 Task: Open Card Business Analysis Review in Board Email Marketing Campaign Strategy and Execution to Workspace Human Resources Information Systems and add a team member Softage.3@softage.net, a label Yellow, a checklist Demand Planning, an attachment from your onedrive, a color Yellow and finally, add a card description 'Develop and launch new customer segmentation strategy for international markets' and a comment 'This task requires us to be agile and adaptable, given the dynamic nature of the project.'. Add a start date 'Jan 03, 1900' with a due date 'Jan 10, 1900'
Action: Mouse moved to (254, 139)
Screenshot: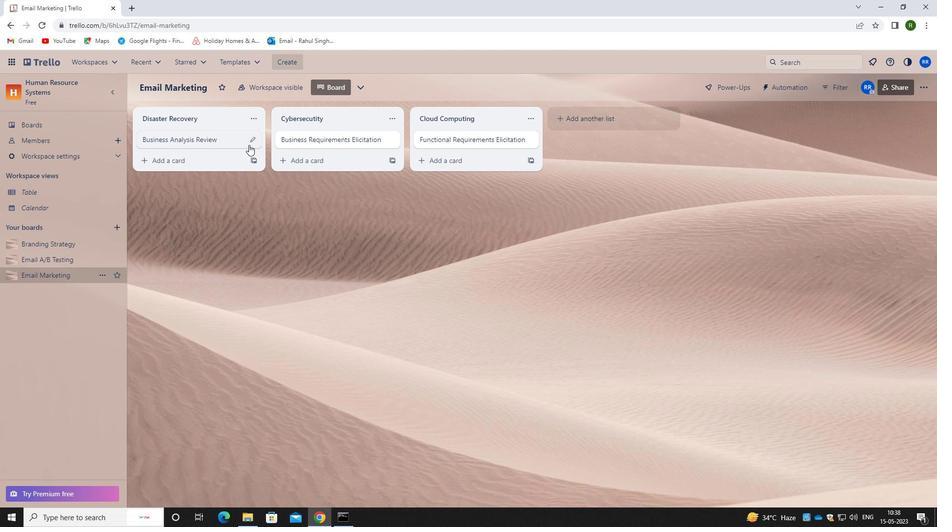 
Action: Mouse pressed left at (254, 139)
Screenshot: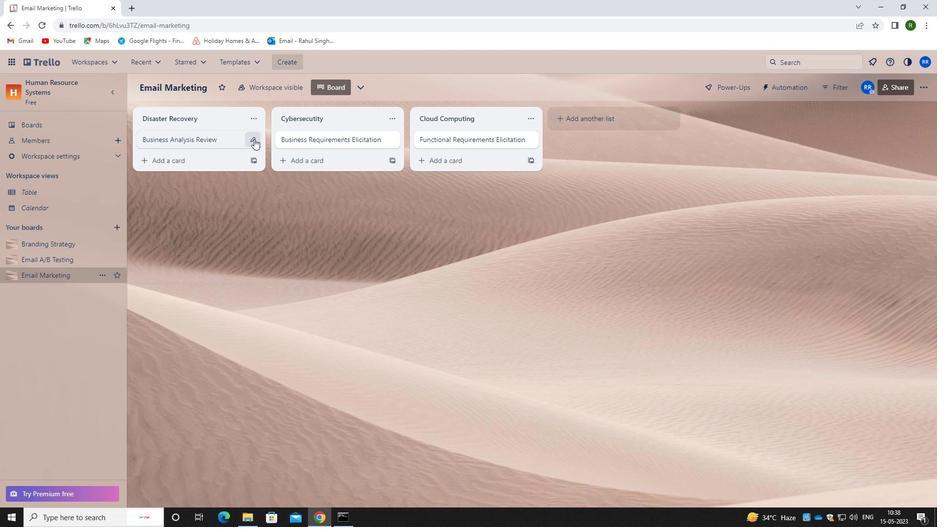 
Action: Mouse moved to (296, 137)
Screenshot: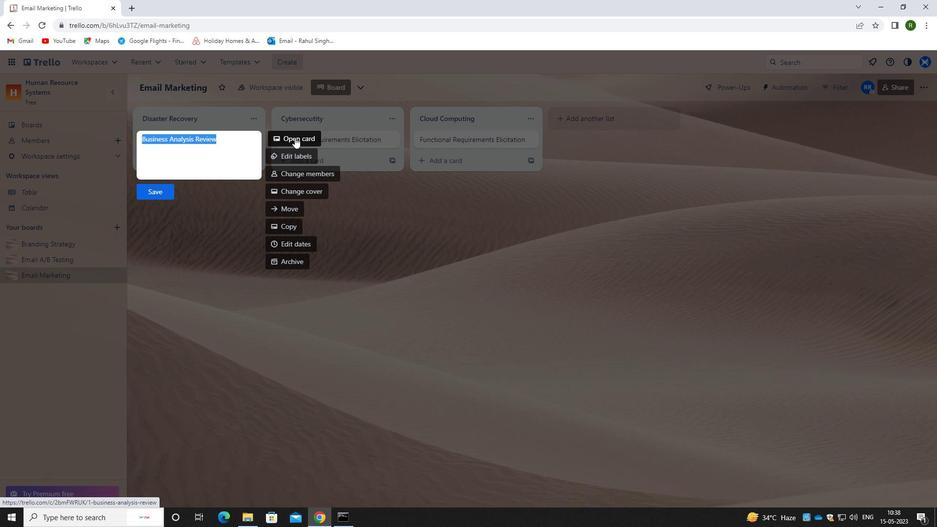 
Action: Mouse pressed left at (296, 137)
Screenshot: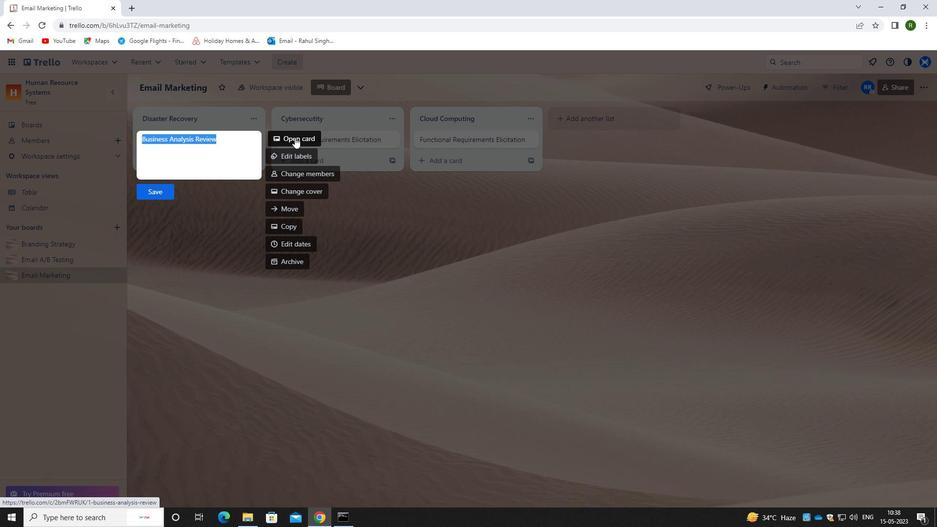 
Action: Mouse moved to (602, 135)
Screenshot: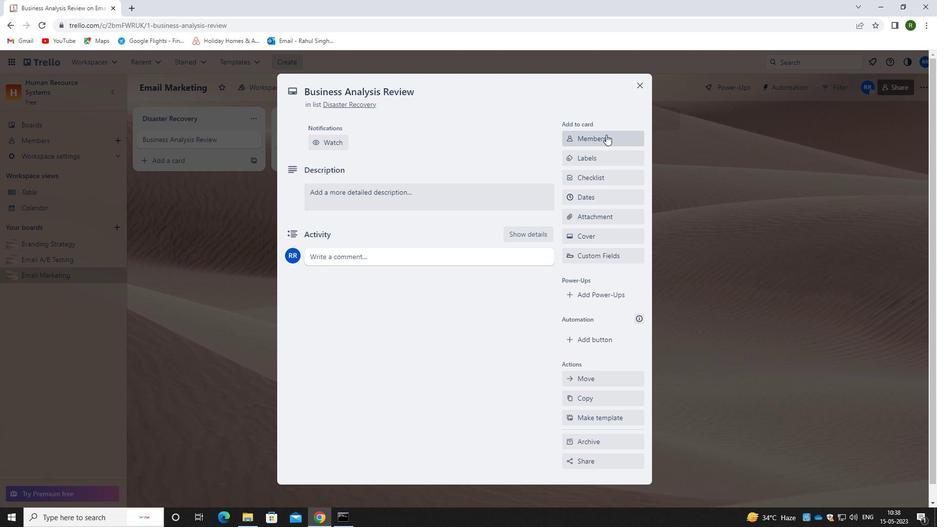 
Action: Mouse pressed left at (602, 135)
Screenshot: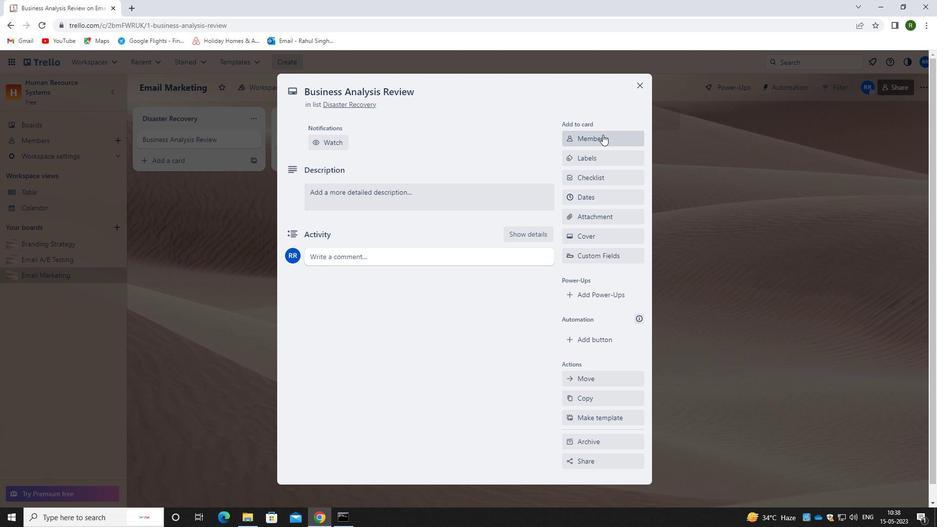 
Action: Mouse moved to (589, 183)
Screenshot: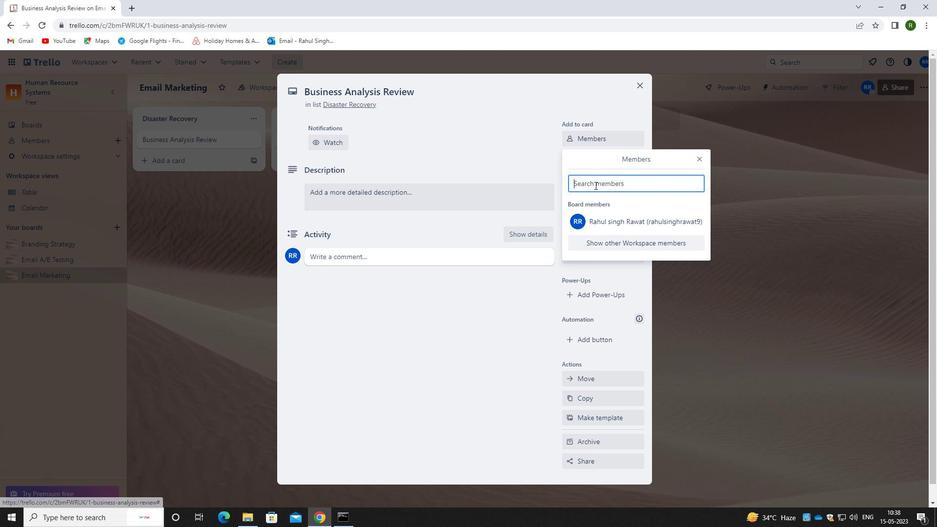 
Action: Key pressed <Key.caps_lock>s<Key.caps_lock>oftage.2<Key.backspace>3<Key.shift>@SOFTAGE.NET
Screenshot: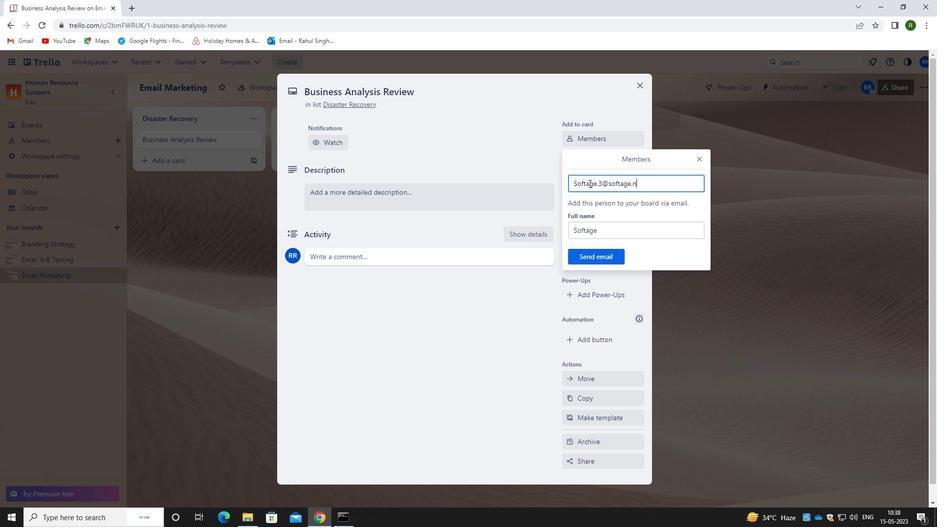 
Action: Mouse moved to (604, 256)
Screenshot: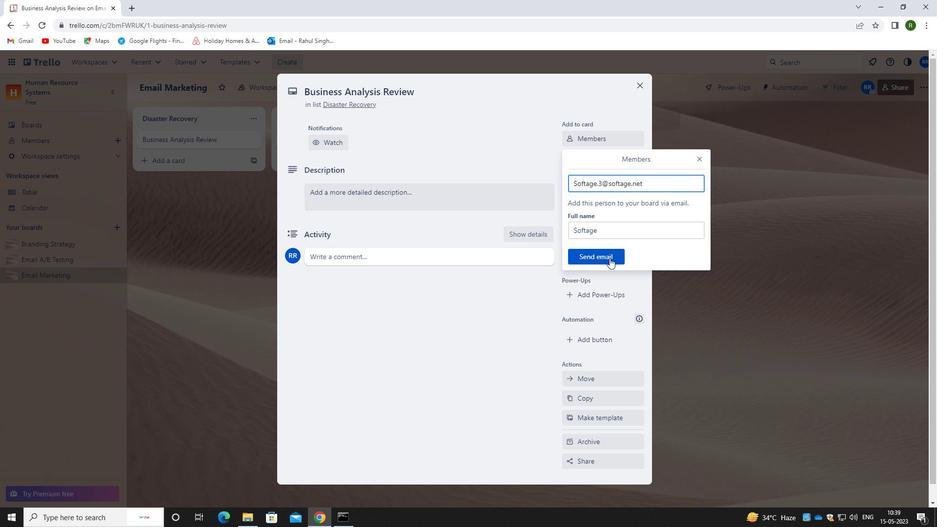 
Action: Mouse pressed left at (604, 256)
Screenshot: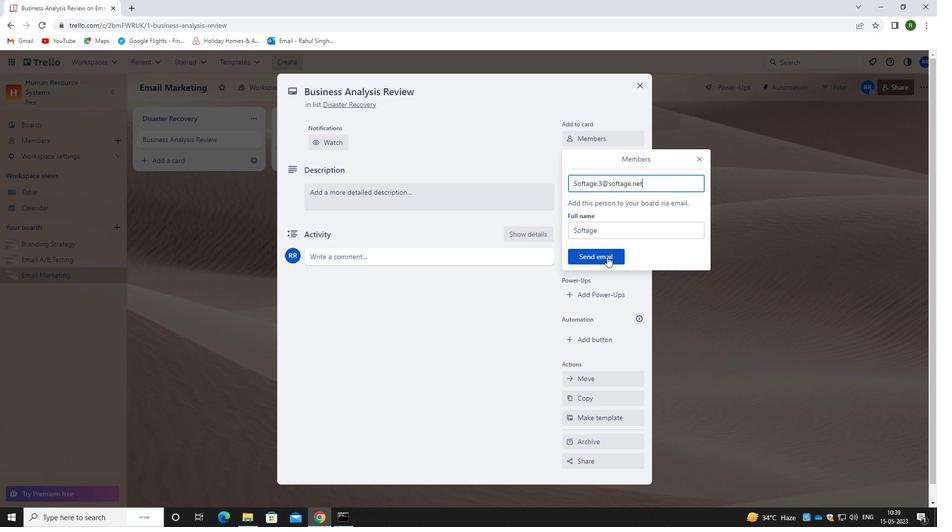 
Action: Mouse moved to (584, 191)
Screenshot: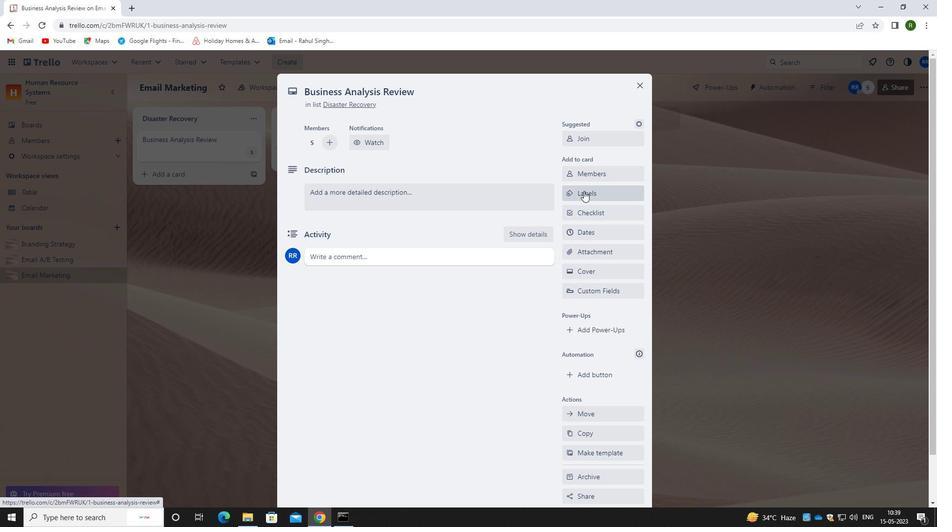
Action: Mouse pressed left at (584, 191)
Screenshot: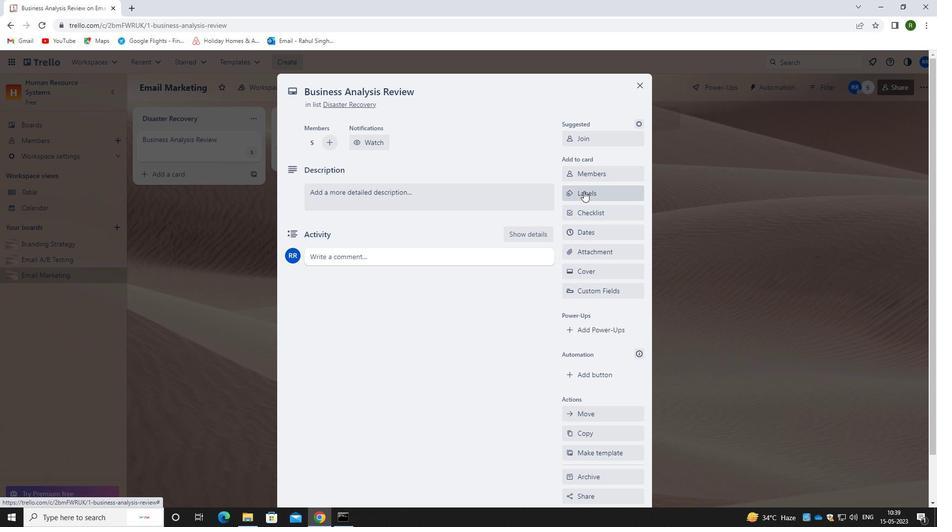 
Action: Mouse moved to (613, 242)
Screenshot: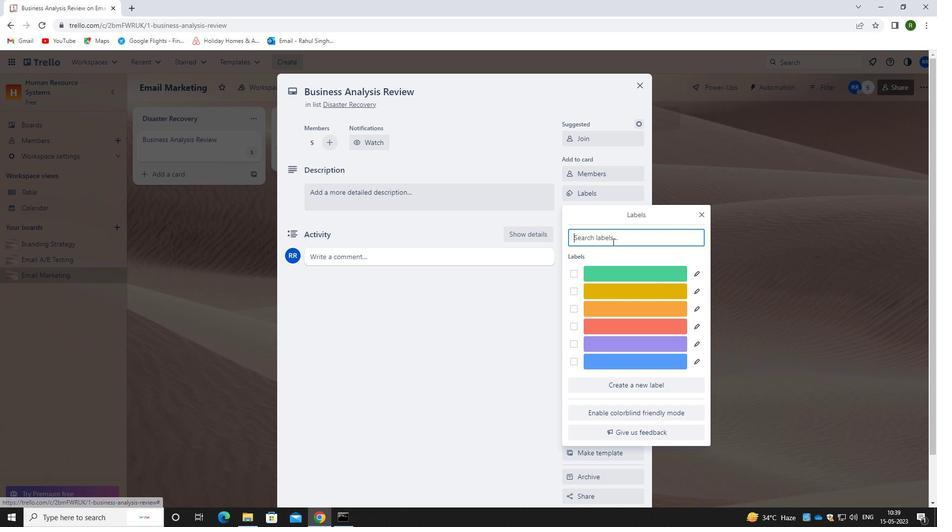 
Action: Key pressed Y
Screenshot: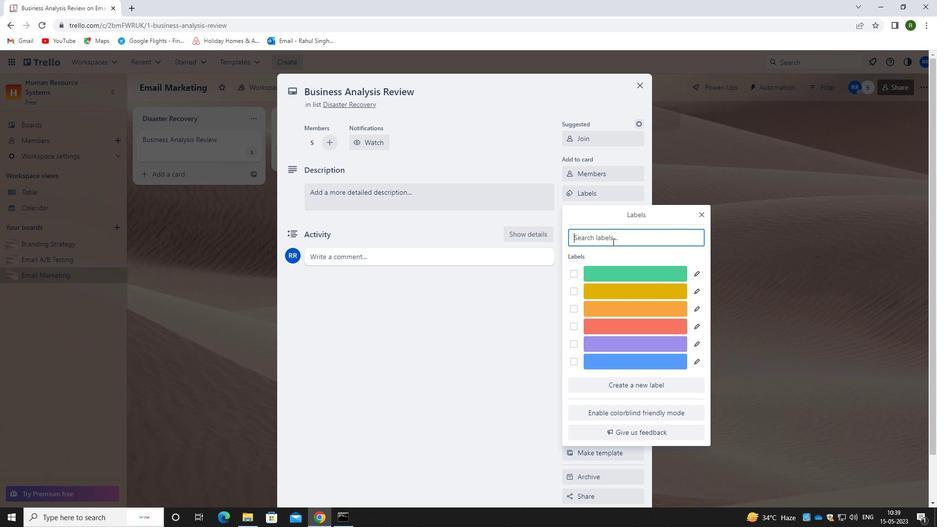 
Action: Mouse moved to (613, 242)
Screenshot: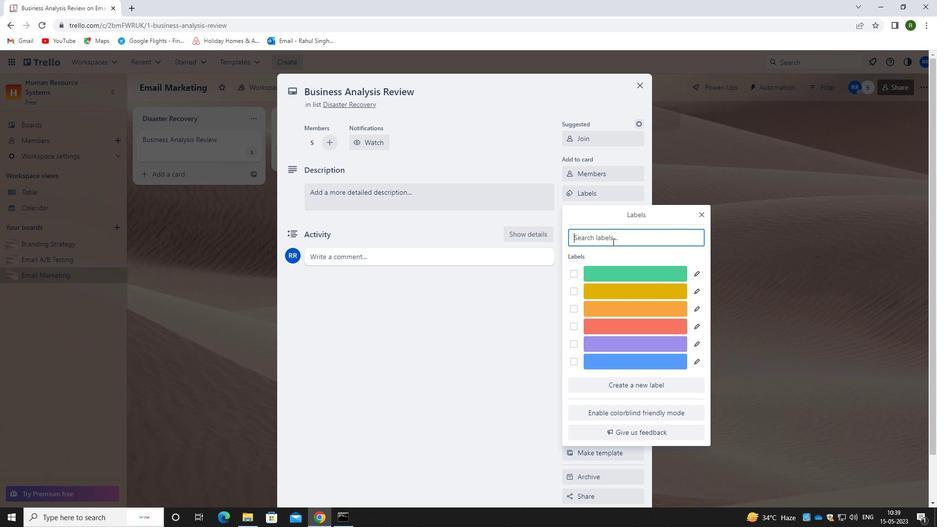 
Action: Key pressed ELLOW
Screenshot: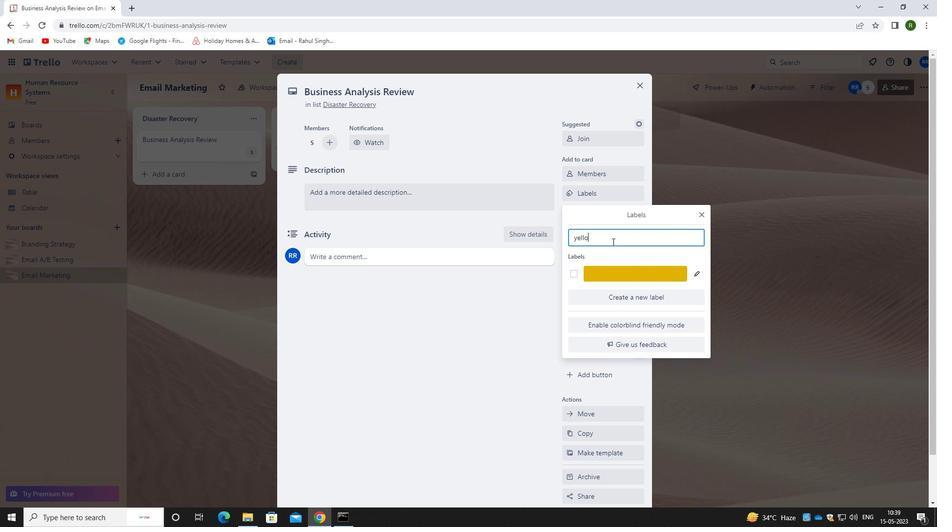 
Action: Mouse moved to (575, 274)
Screenshot: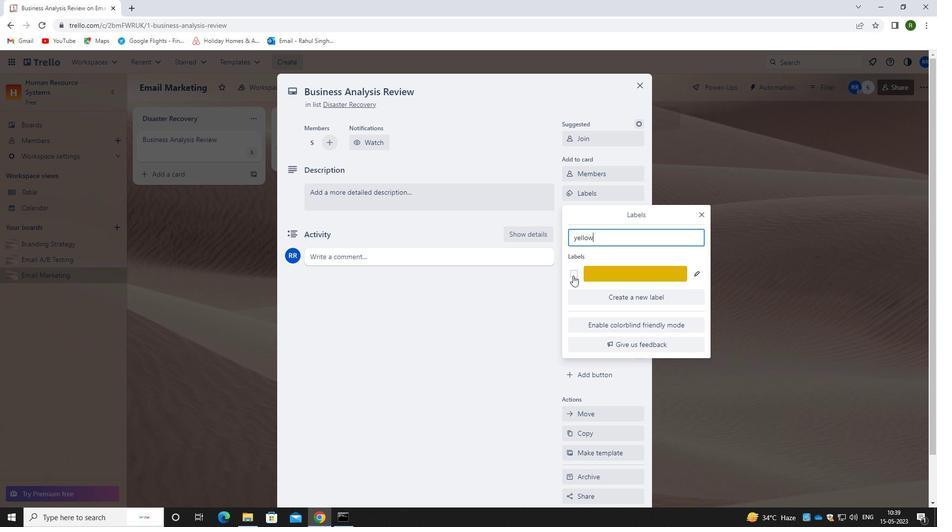 
Action: Mouse pressed left at (575, 274)
Screenshot: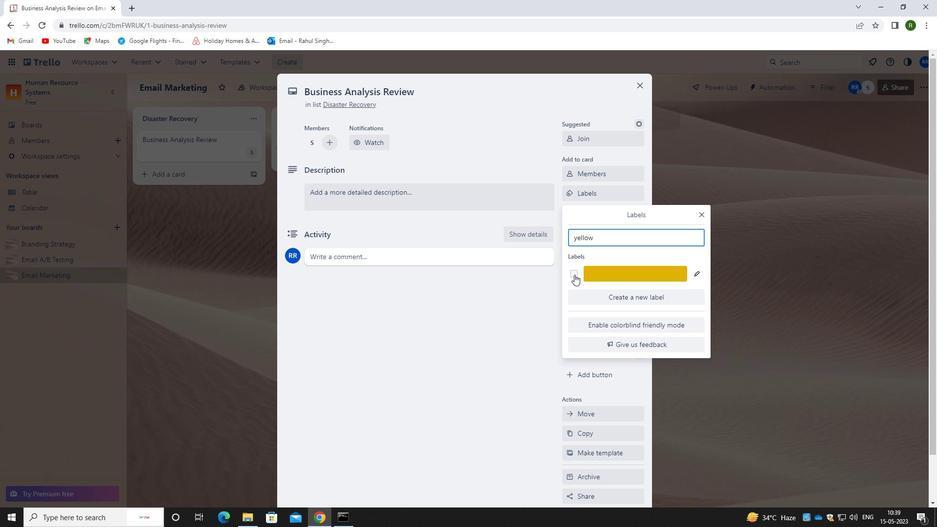 
Action: Mouse moved to (508, 321)
Screenshot: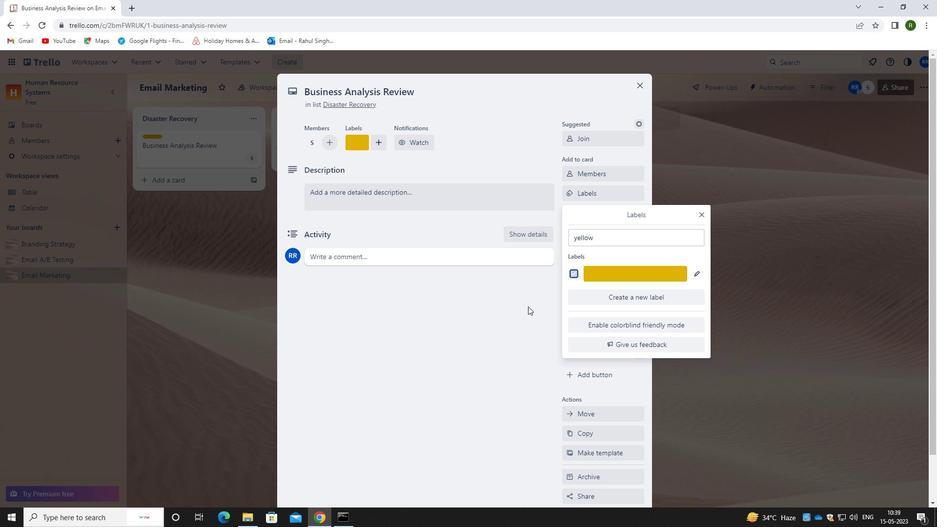 
Action: Mouse pressed left at (508, 321)
Screenshot: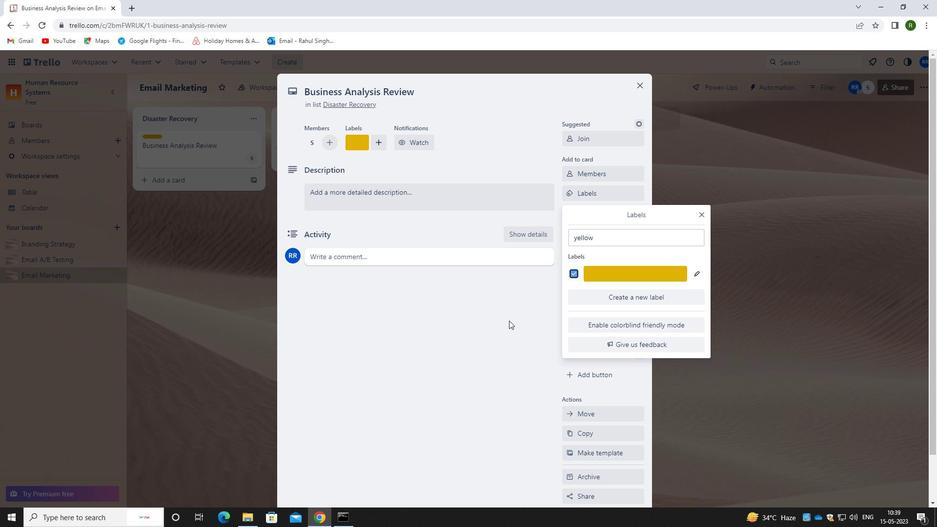 
Action: Mouse moved to (584, 214)
Screenshot: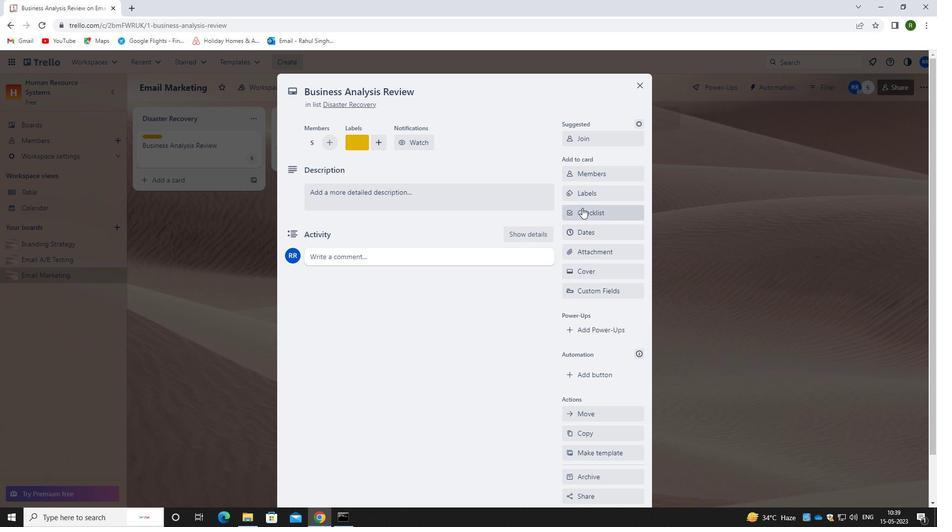 
Action: Mouse pressed left at (584, 214)
Screenshot: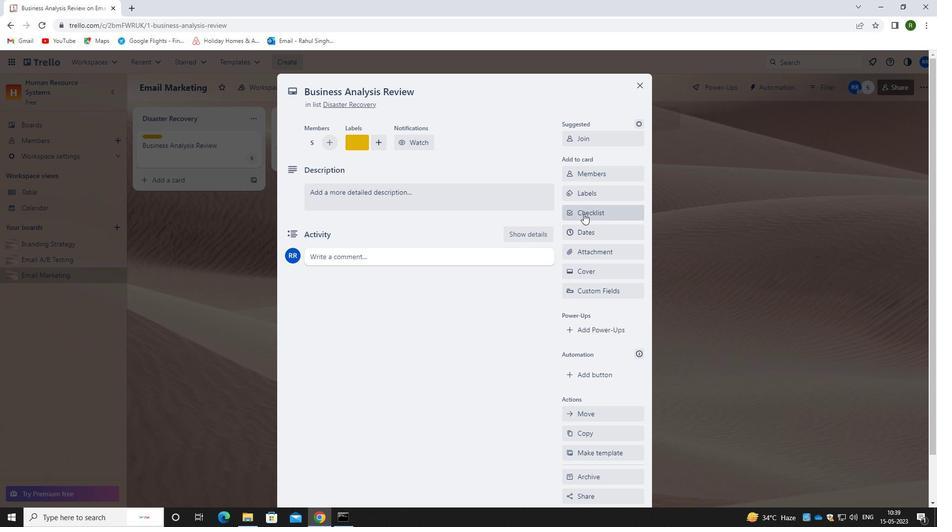 
Action: Mouse moved to (600, 257)
Screenshot: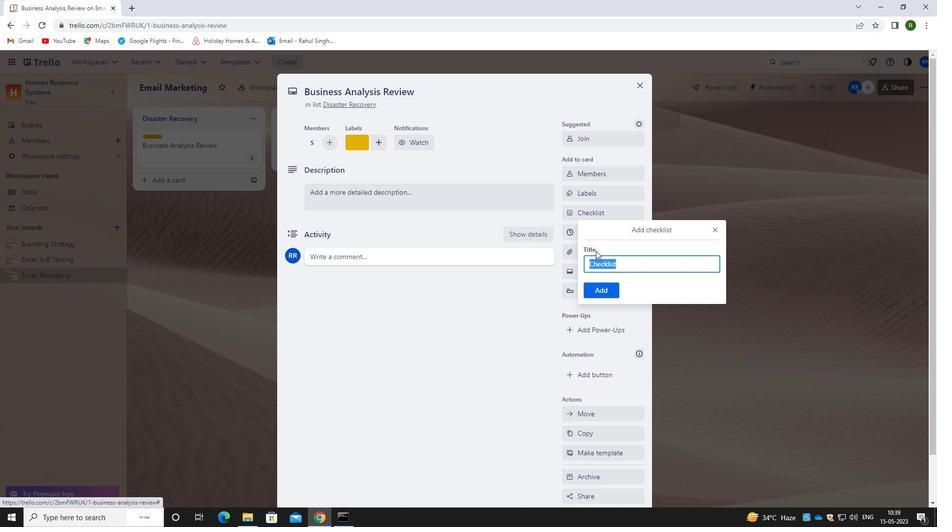 
Action: Key pressed <Key.caps_lock><Key.caps_lock>D<Key.caps_lock>EMA<Key.backspace><Key.backspace><Key.backspace><Key.backspace>D<Key.caps_lock>EMAND<Key.space><Key.caps_lock>P<Key.caps_lock>LANNING
Screenshot: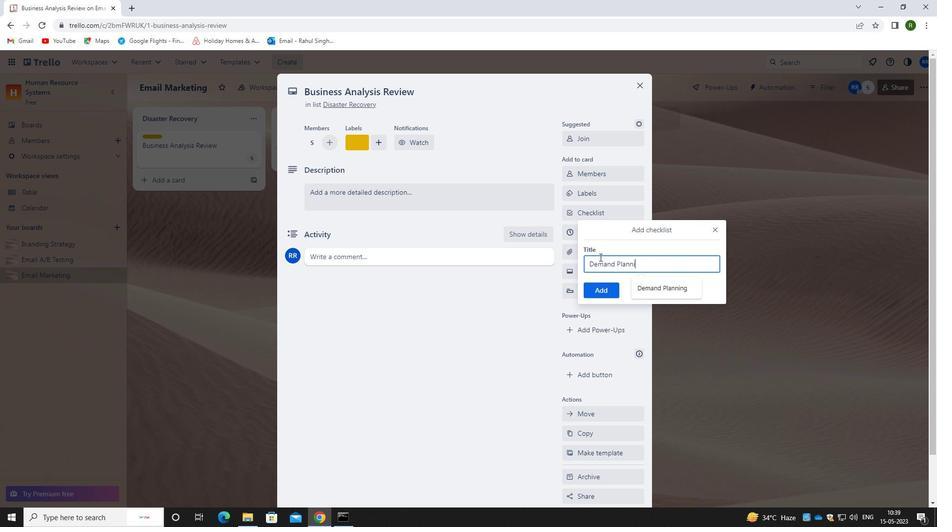 
Action: Mouse moved to (605, 287)
Screenshot: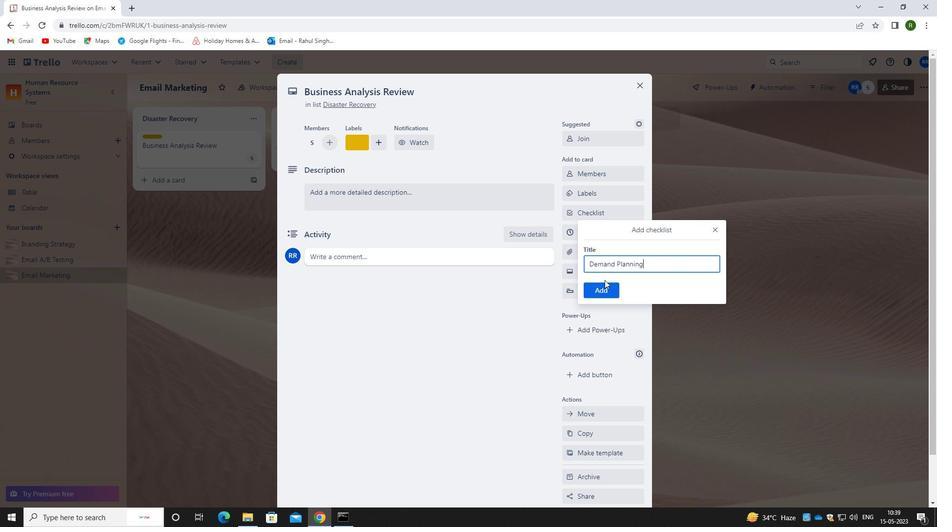 
Action: Mouse pressed left at (605, 287)
Screenshot: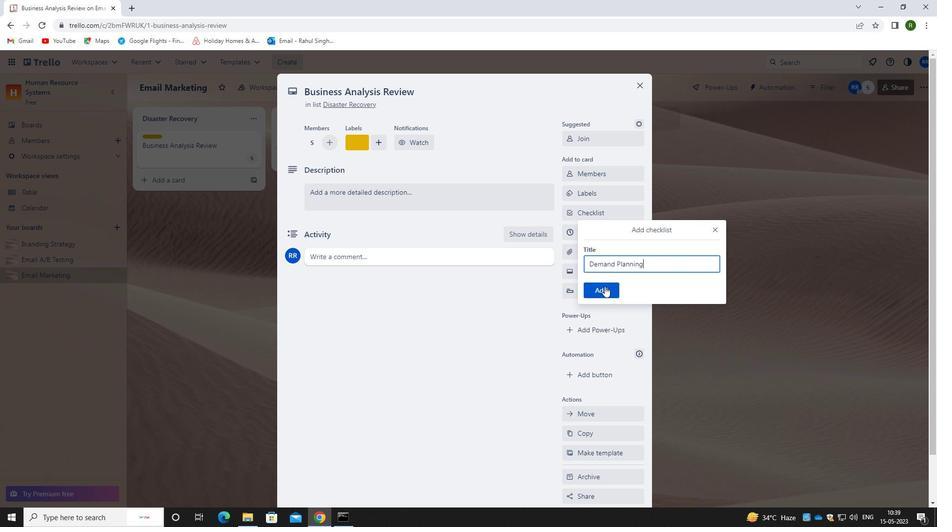 
Action: Mouse moved to (595, 253)
Screenshot: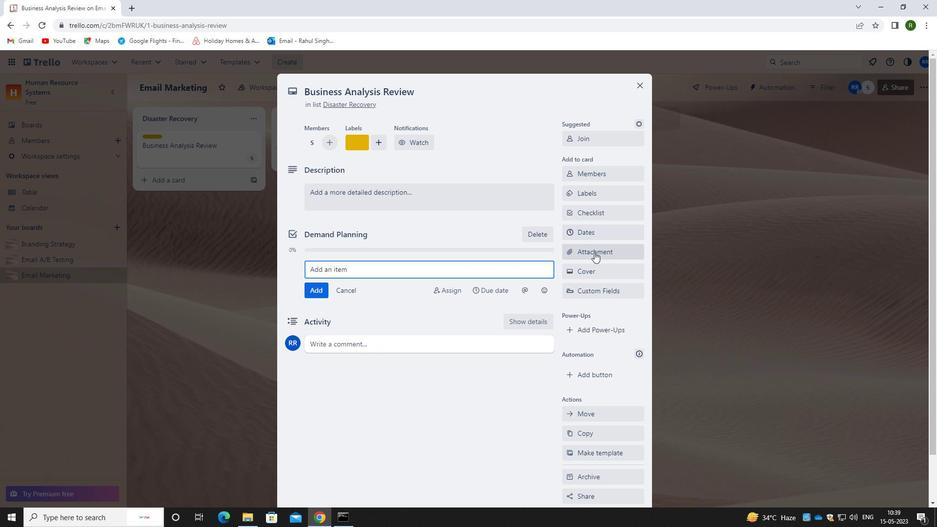 
Action: Mouse pressed left at (595, 253)
Screenshot: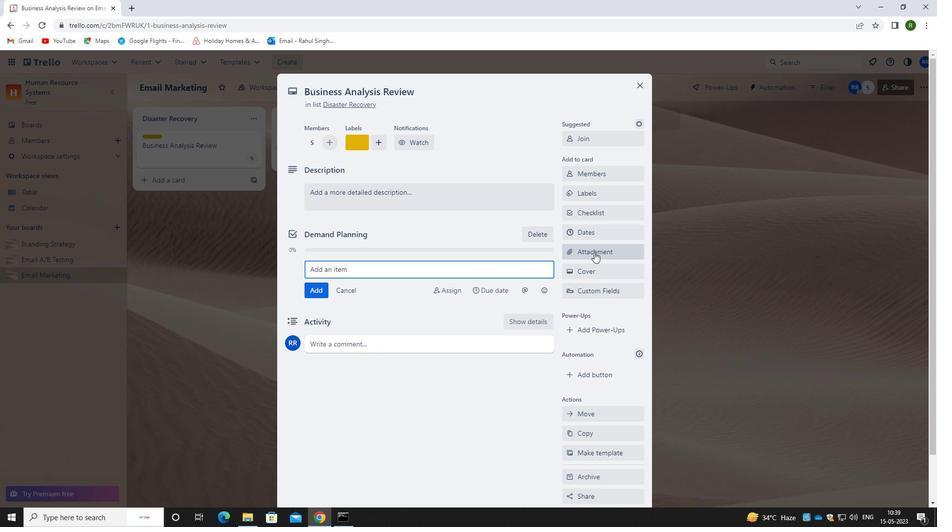 
Action: Mouse moved to (593, 371)
Screenshot: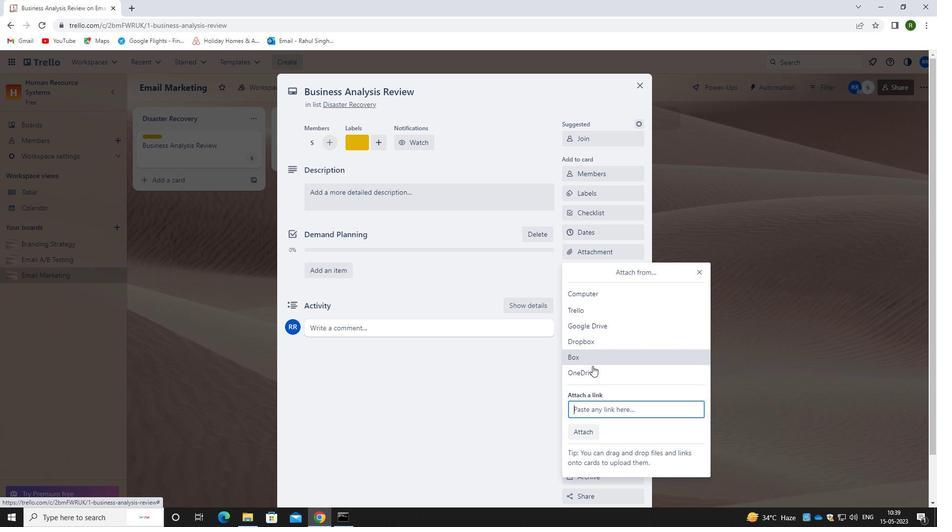 
Action: Mouse pressed left at (593, 371)
Screenshot: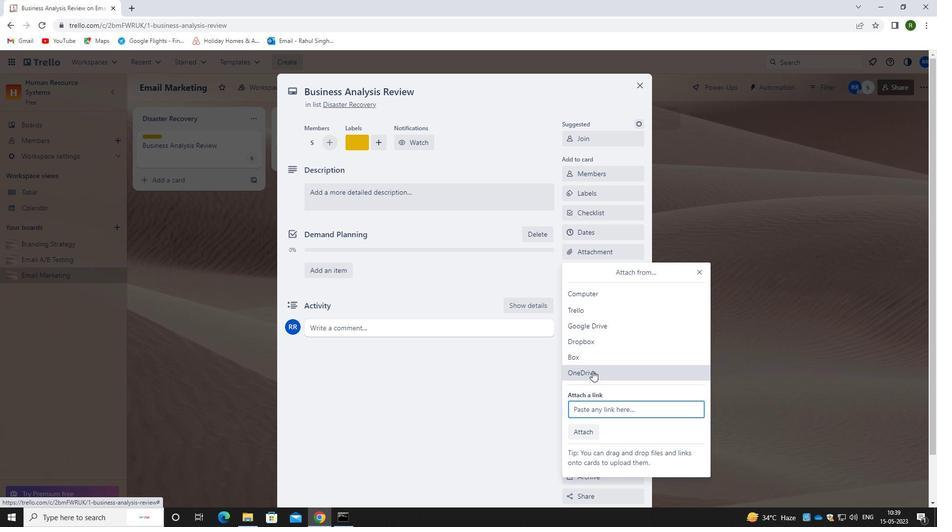 
Action: Mouse moved to (297, 339)
Screenshot: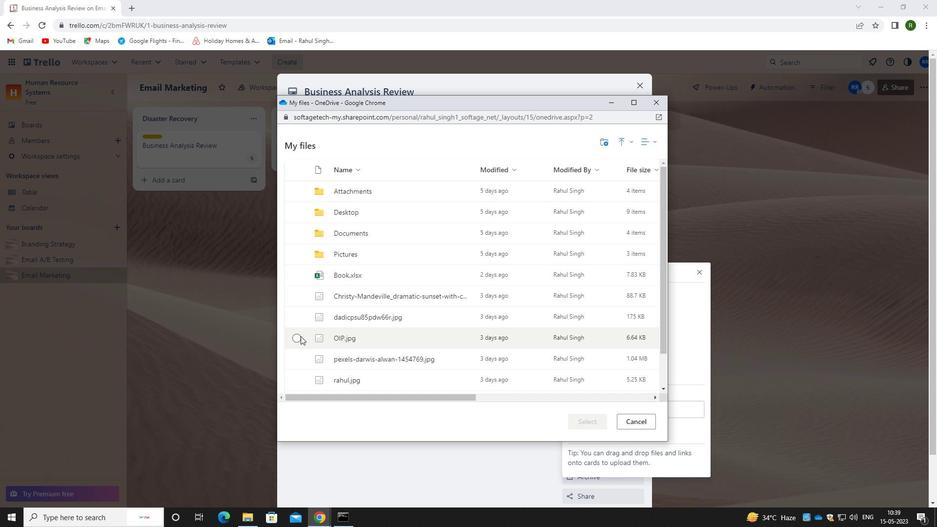 
Action: Mouse pressed left at (297, 339)
Screenshot: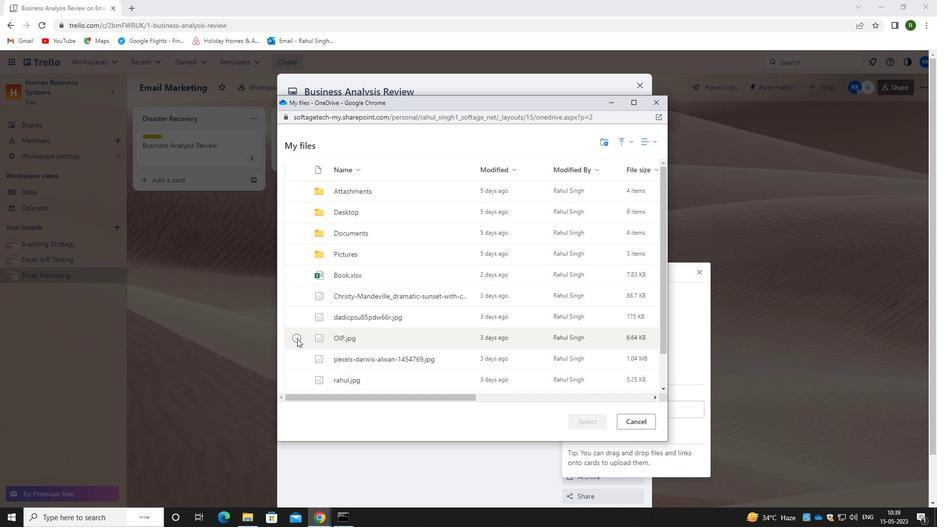
Action: Mouse moved to (588, 423)
Screenshot: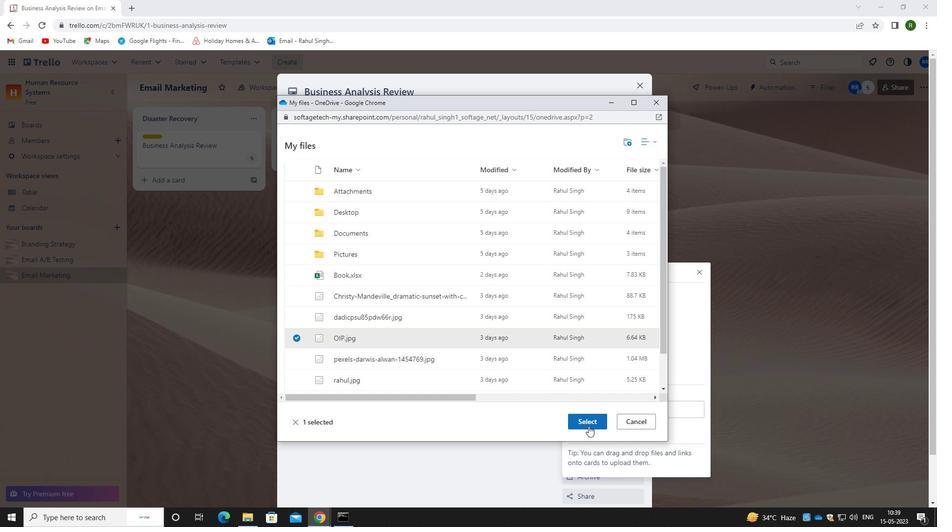
Action: Mouse pressed left at (588, 423)
Screenshot: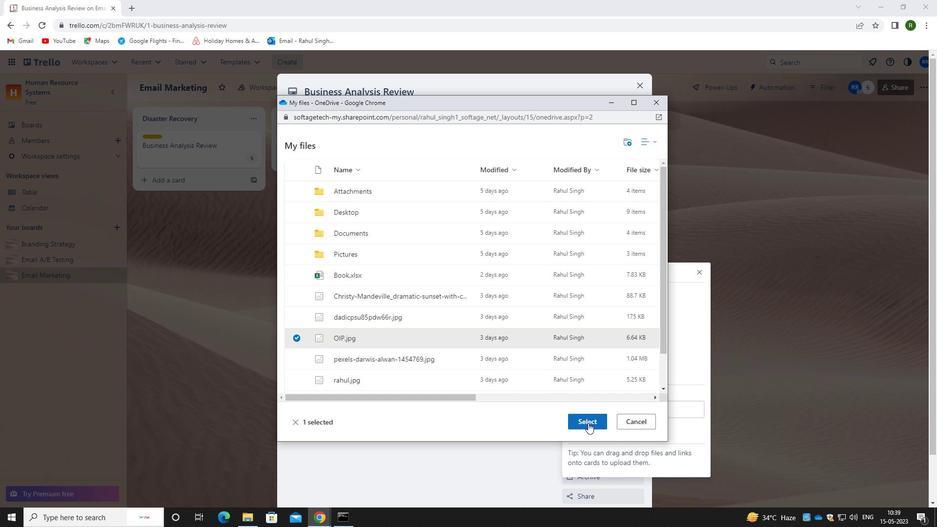 
Action: Mouse moved to (378, 199)
Screenshot: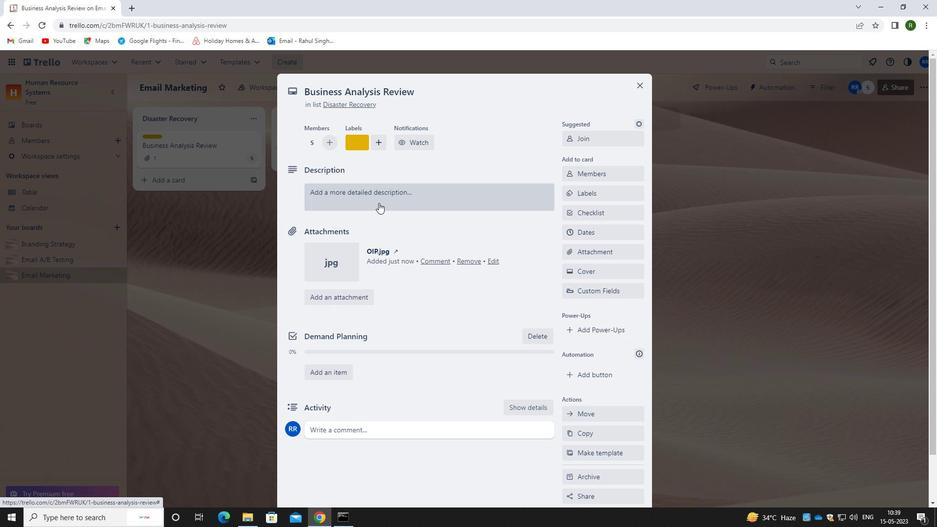 
Action: Mouse pressed left at (378, 199)
Screenshot: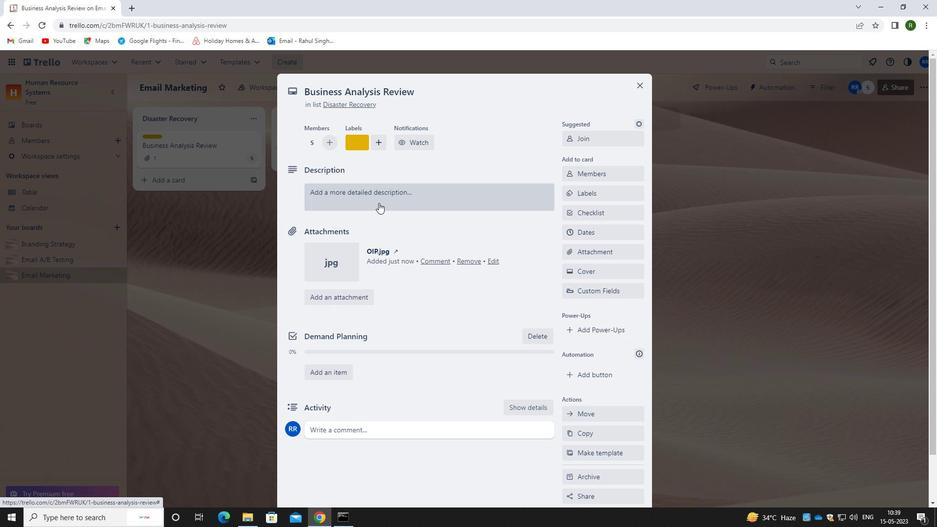 
Action: Mouse moved to (369, 237)
Screenshot: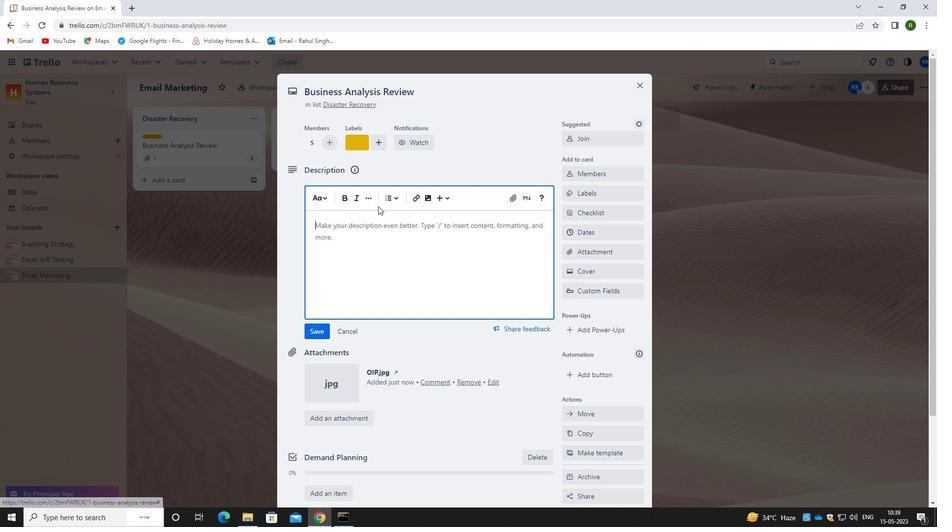 
Action: Mouse pressed left at (369, 237)
Screenshot: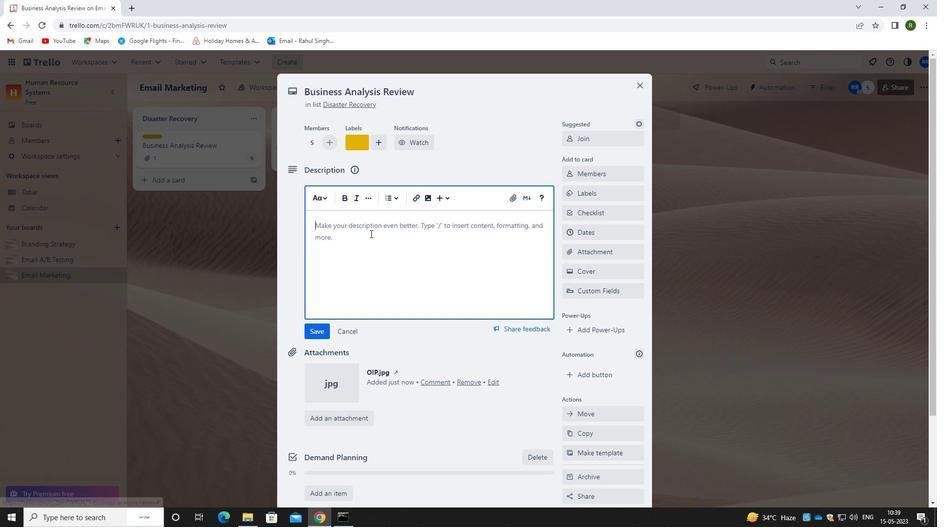 
Action: Mouse moved to (369, 238)
Screenshot: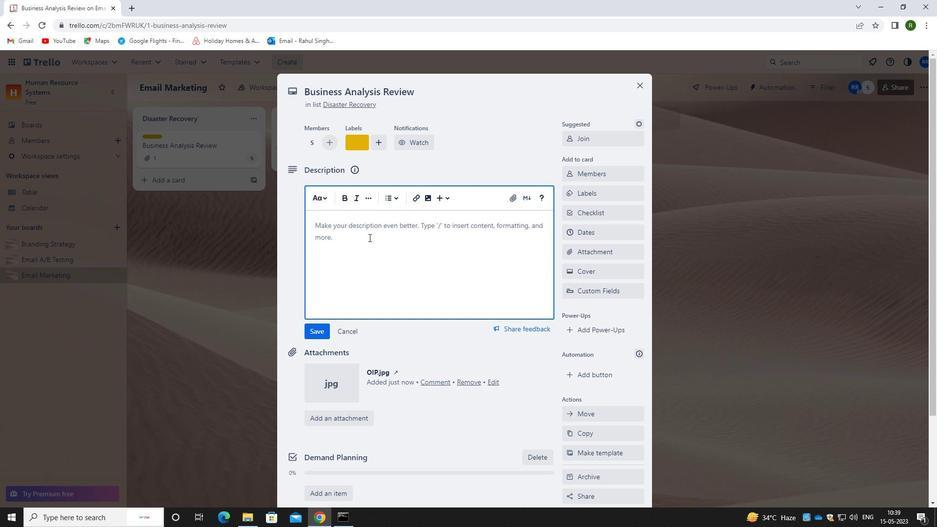 
Action: Key pressed <Key.caps_lock>D<Key.caps_lock>EVELOP<Key.space>AND<Key.space>L<Key.caps_lock><Key.caps_lock>AUCH<Key.space><Key.backspace><Key.backspace><Key.backspace>NCH<Key.space>NEW<Key.space>S<Key.backspace>CUSTOMER<Key.space>SEGN<Key.backspace>MENTION<Key.space><Key.backspace><Key.backspace><Key.backspace><Key.backspace><Key.backspace>TATION<Key.space>STRATEGY<Key.space>FO<Key.space><Key.backspace>R<Key.space>INTERNATIONAL<Key.space>MARKEW=<Key.backspace><Key.backspace>TS.
Screenshot: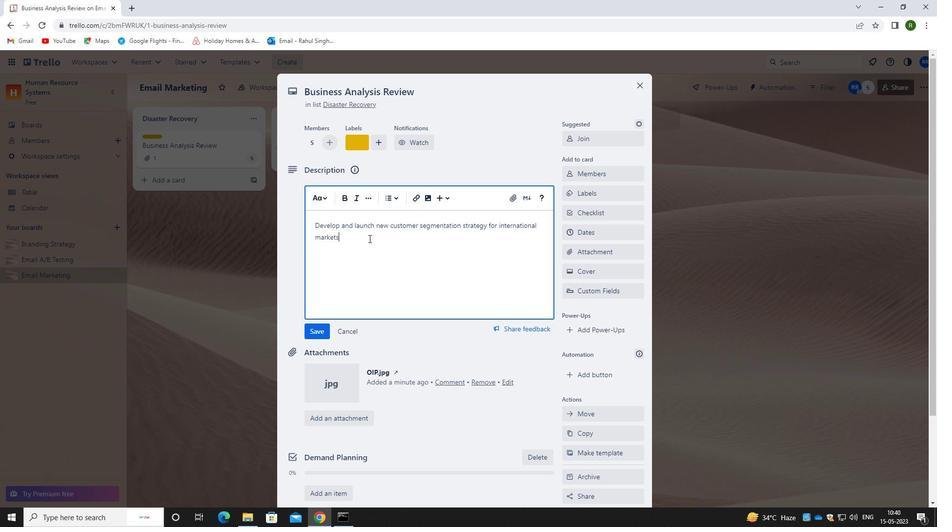 
Action: Mouse moved to (323, 336)
Screenshot: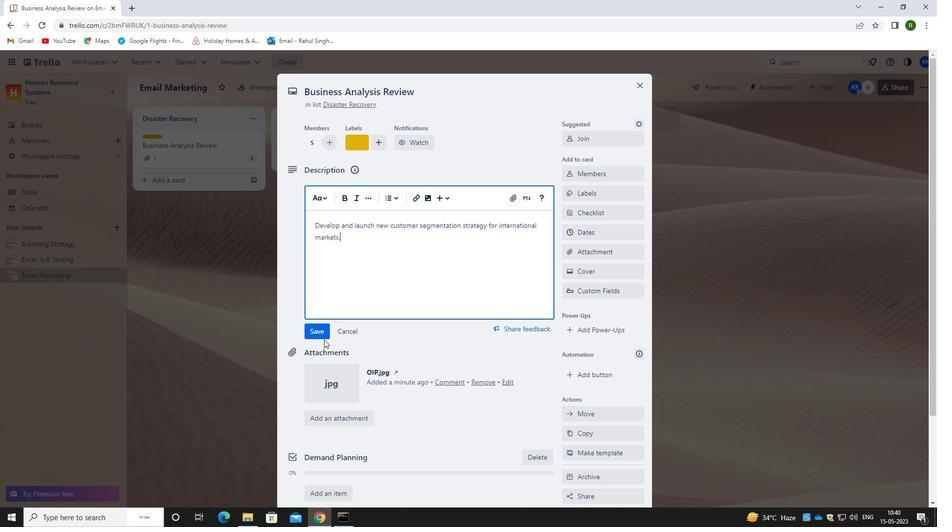 
Action: Mouse pressed left at (323, 336)
Screenshot: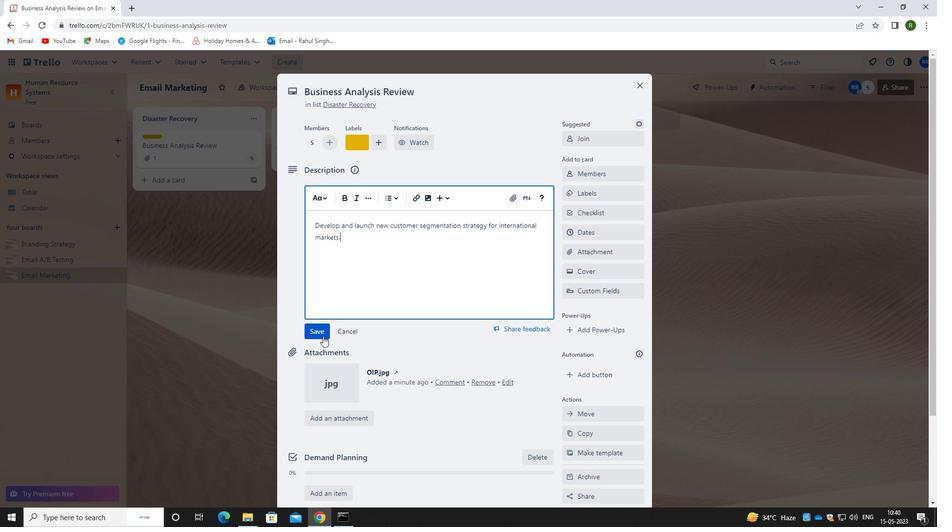 
Action: Mouse moved to (363, 278)
Screenshot: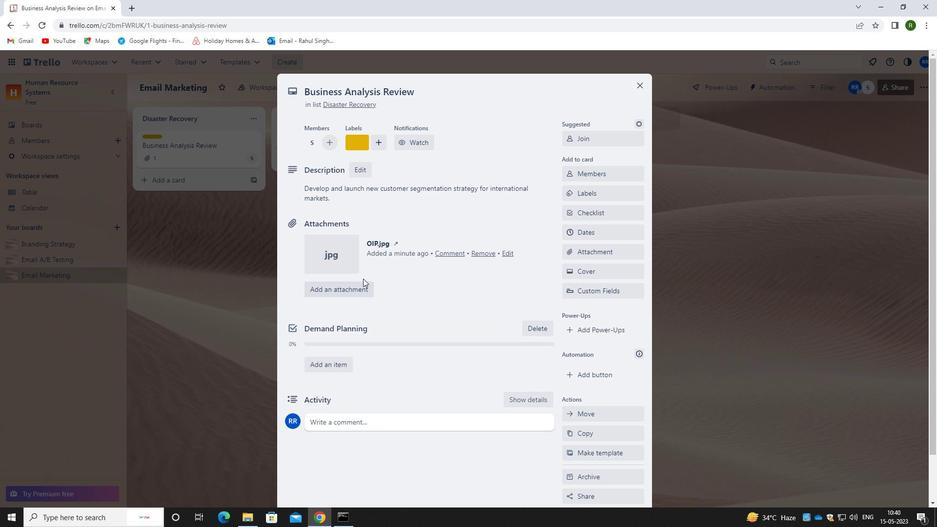 
Action: Mouse scrolled (363, 278) with delta (0, 0)
Screenshot: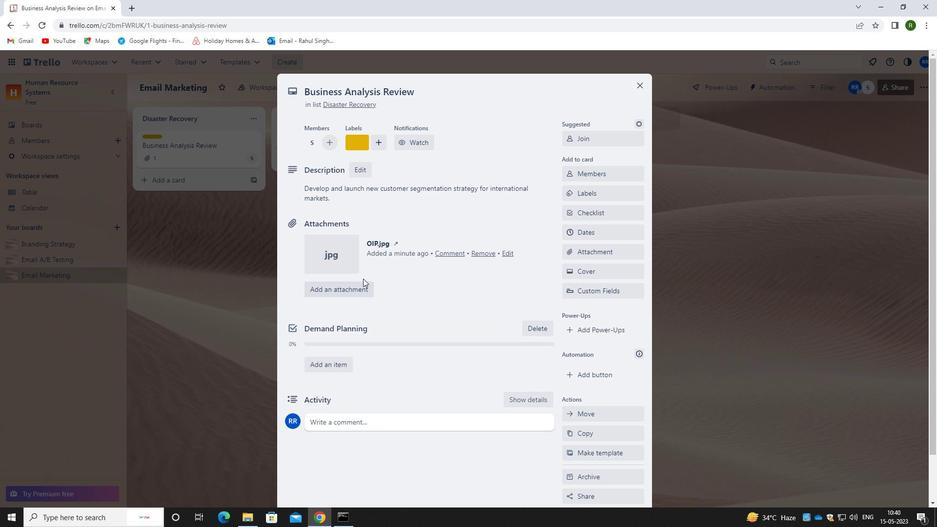 
Action: Mouse moved to (363, 281)
Screenshot: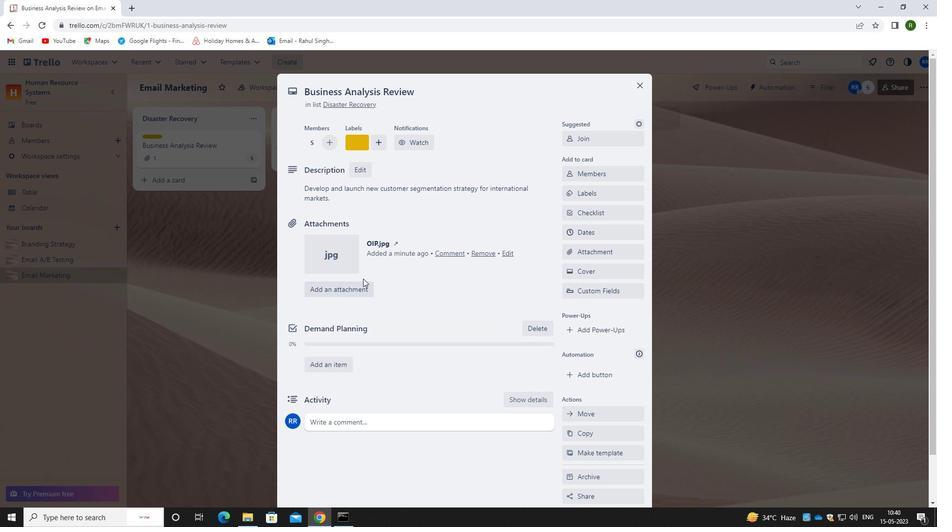 
Action: Mouse scrolled (363, 280) with delta (0, 0)
Screenshot: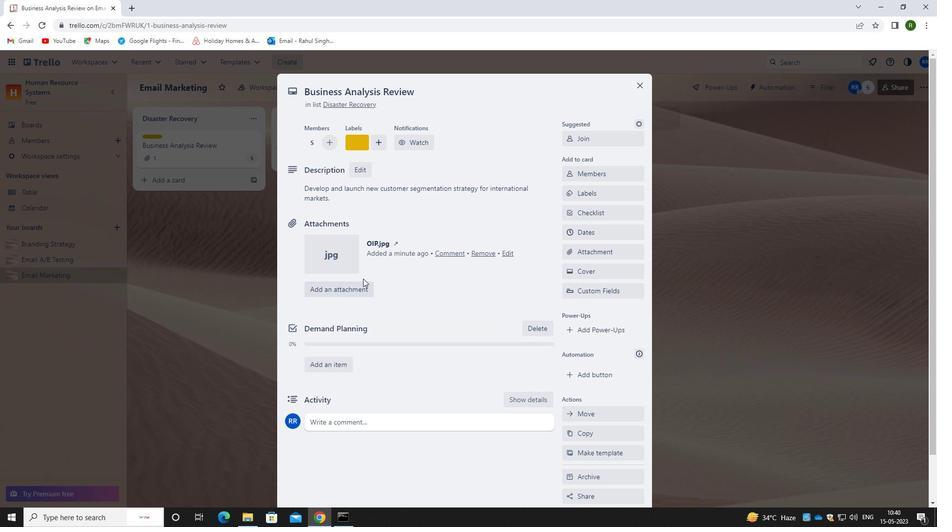 
Action: Mouse moved to (366, 376)
Screenshot: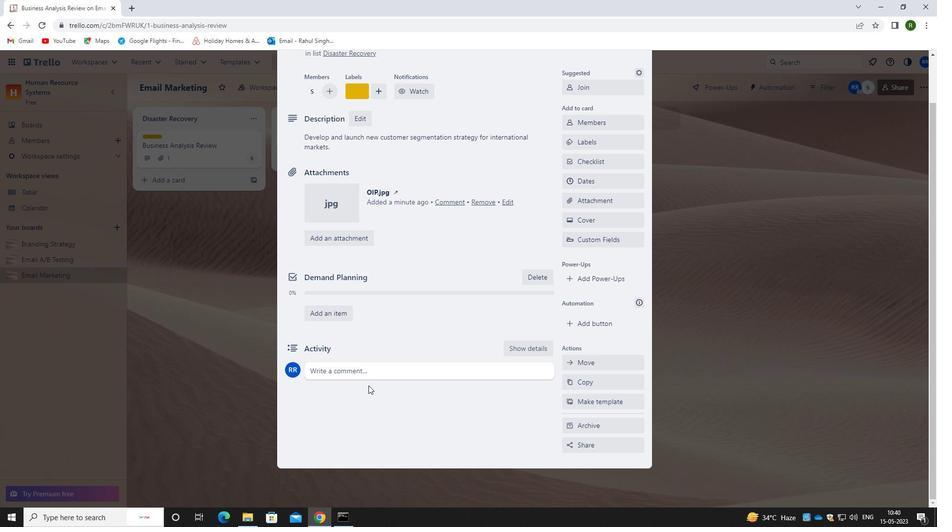 
Action: Mouse pressed left at (366, 376)
Screenshot: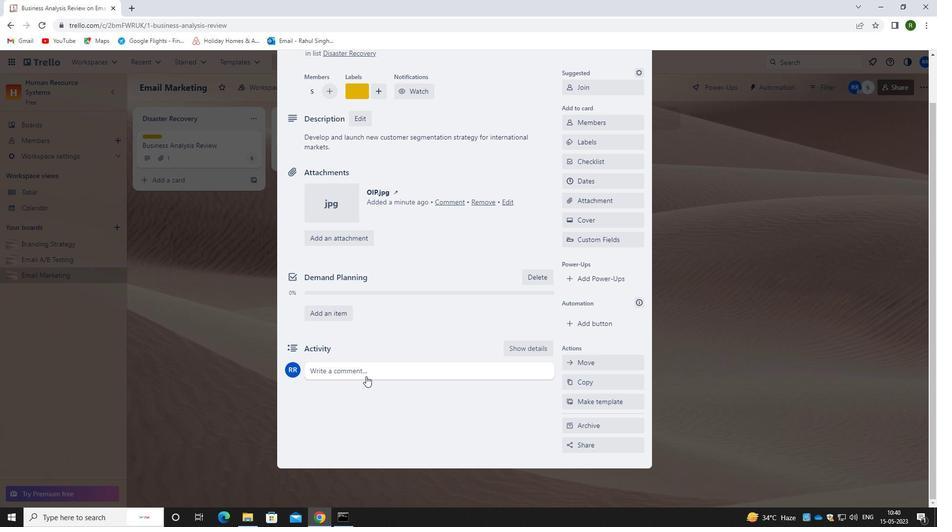 
Action: Mouse moved to (365, 403)
Screenshot: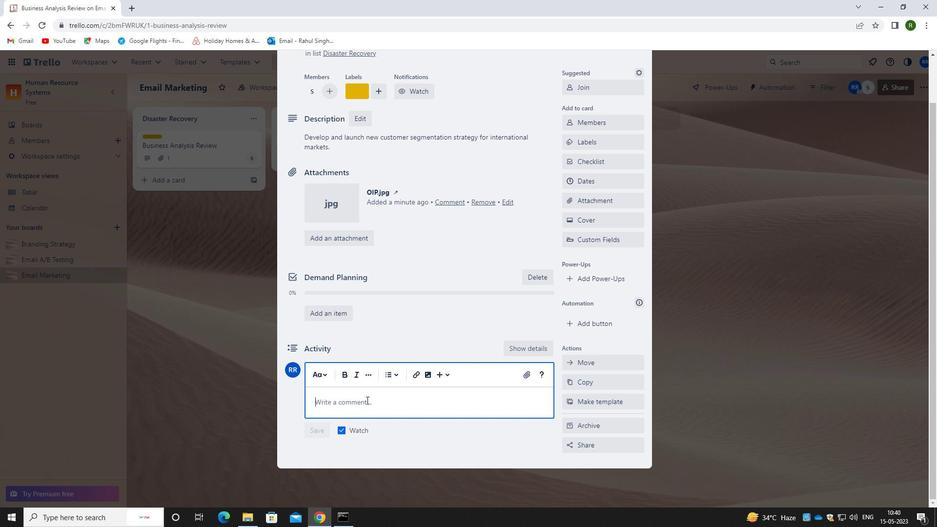 
Action: Mouse pressed left at (365, 403)
Screenshot: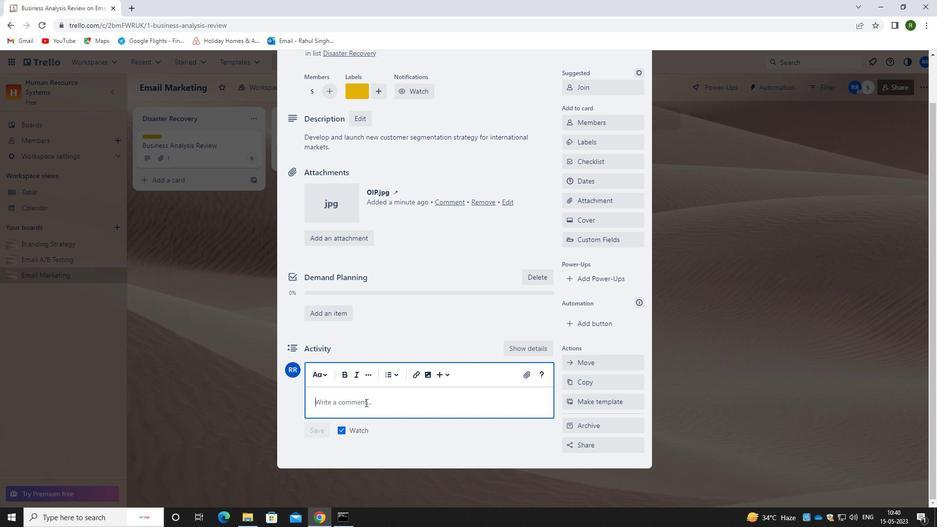 
Action: Key pressed <Key.caps_lock>T<Key.caps_lock>HIS<Key.space>TASK<Key.space>T<Key.backspace>REQUIRES<Key.space>US<Key.space>TO<Key.space>BE<Key.space>AGILE<Key.space>AND<Key.space>ADAPTABLE<Key.space>,<Key.space>GIVE<Key.space>THE<Key.space><Key.backspace><Key.backspace><Key.backspace><Key.backspace><Key.backspace>N<Key.space>THE<Key.space>DYA<Key.backspace>NAMIC<Key.space>NATURE<Key.space>OF<Key.space>THE<Key.space>PROJECT.
Screenshot: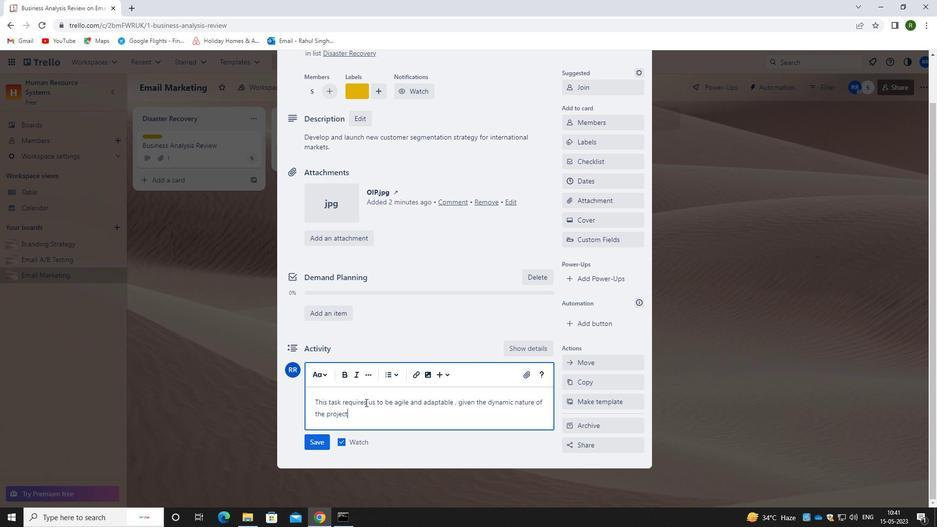 
Action: Mouse moved to (316, 441)
Screenshot: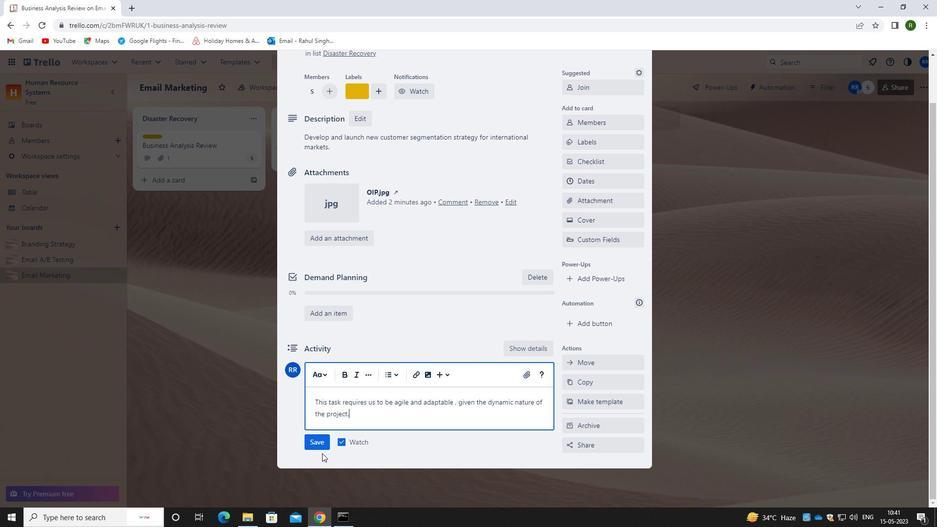 
Action: Mouse pressed left at (316, 441)
Screenshot: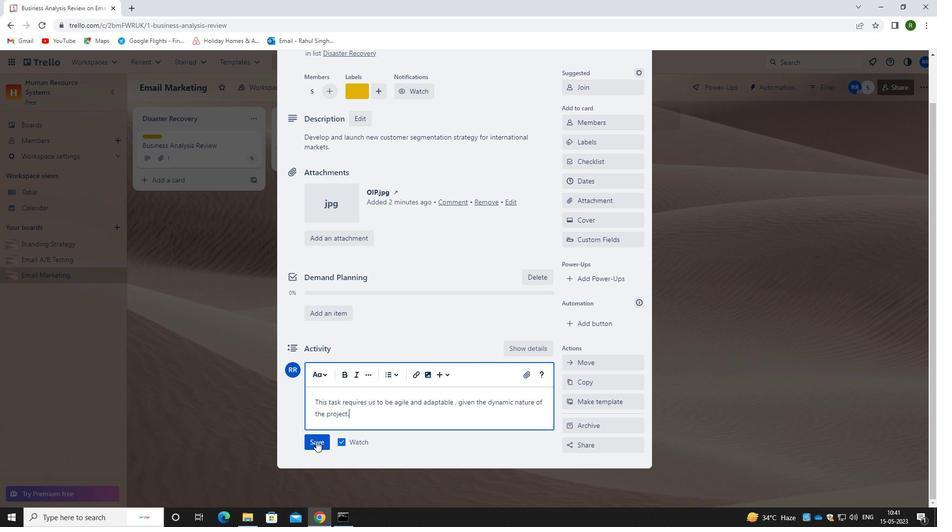 
Action: Mouse moved to (601, 184)
Screenshot: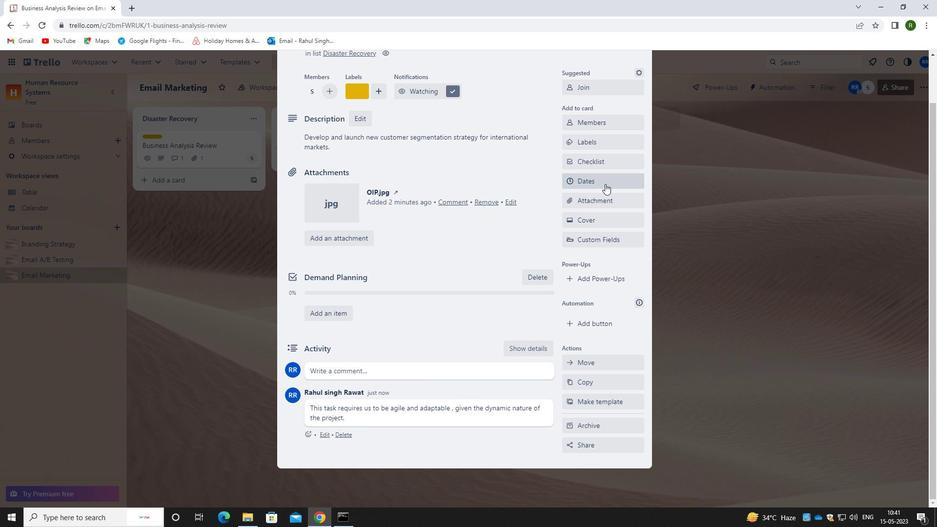 
Action: Mouse pressed left at (601, 184)
Screenshot: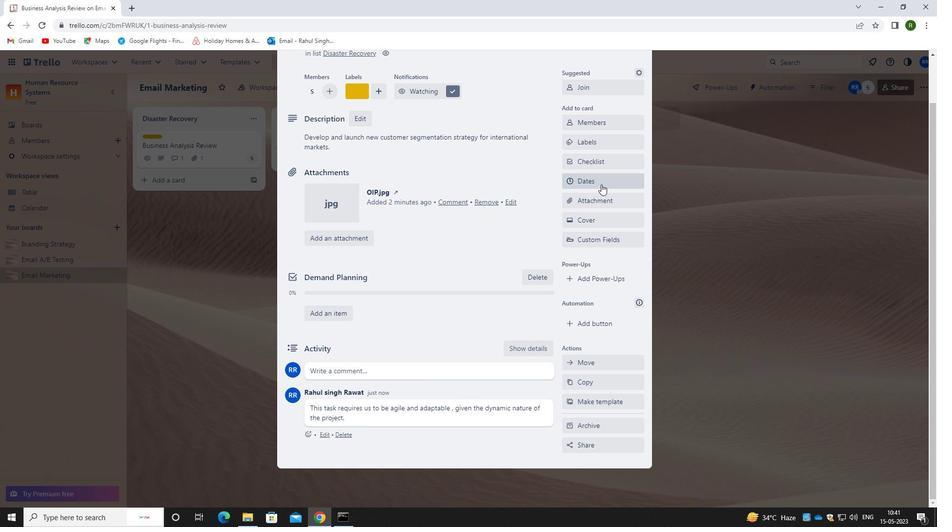 
Action: Mouse moved to (576, 266)
Screenshot: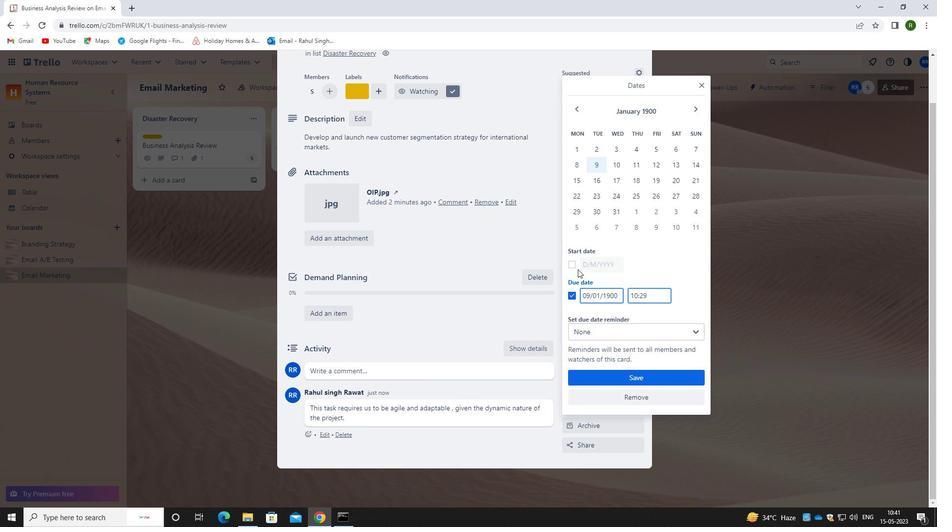 
Action: Mouse pressed left at (576, 266)
Screenshot: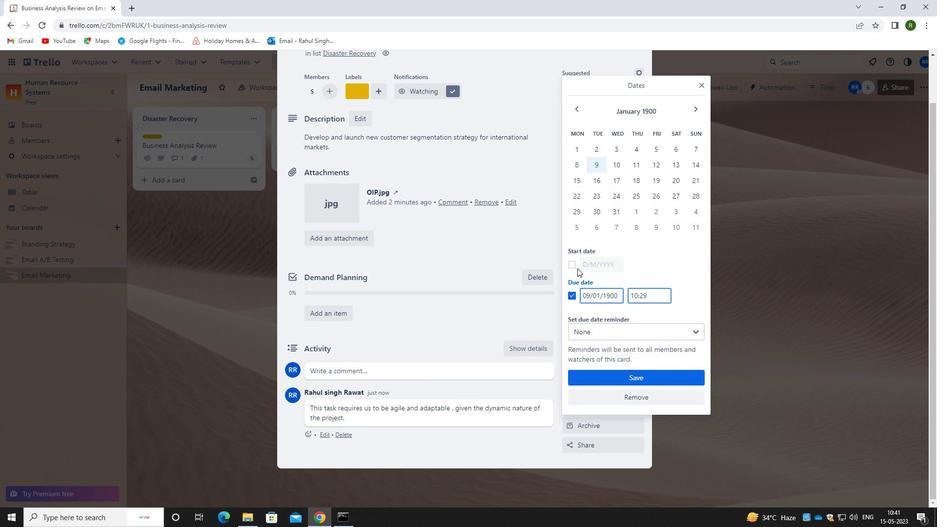 
Action: Mouse moved to (619, 266)
Screenshot: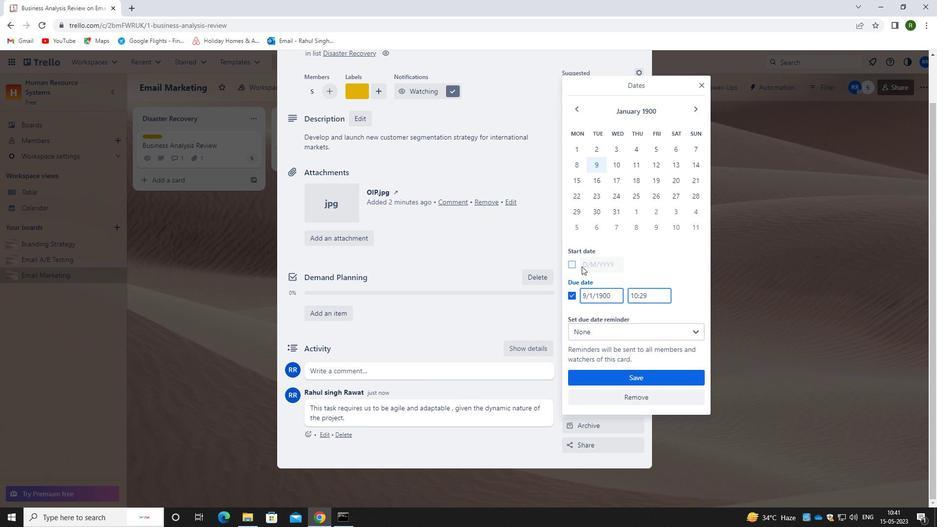 
Action: Mouse pressed left at (619, 266)
Screenshot: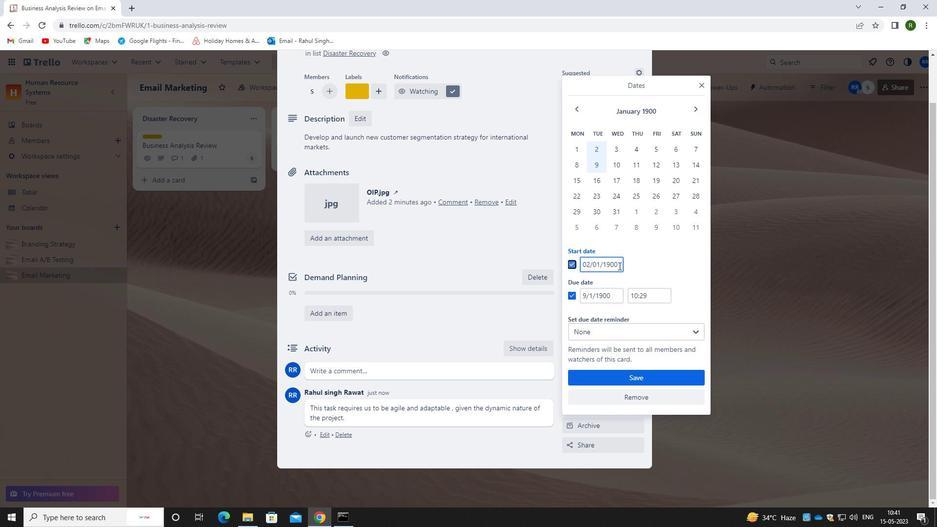 
Action: Mouse moved to (560, 261)
Screenshot: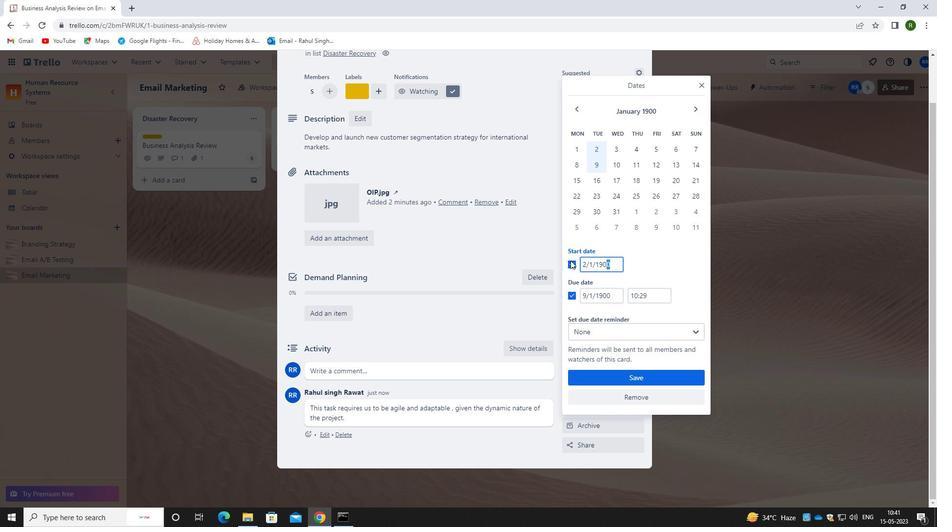 
Action: Key pressed 03/01/199<Key.backspace>00
Screenshot: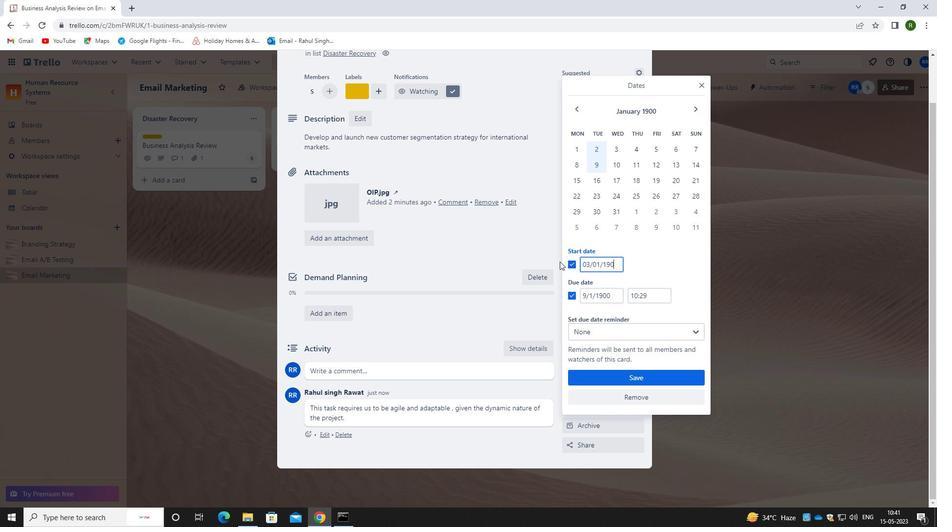 
Action: Mouse moved to (619, 297)
Screenshot: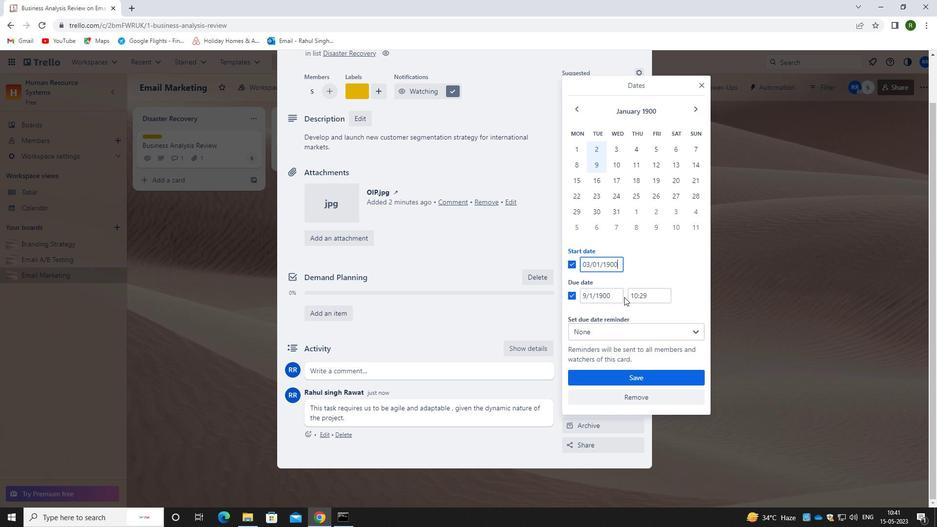 
Action: Mouse pressed left at (619, 297)
Screenshot: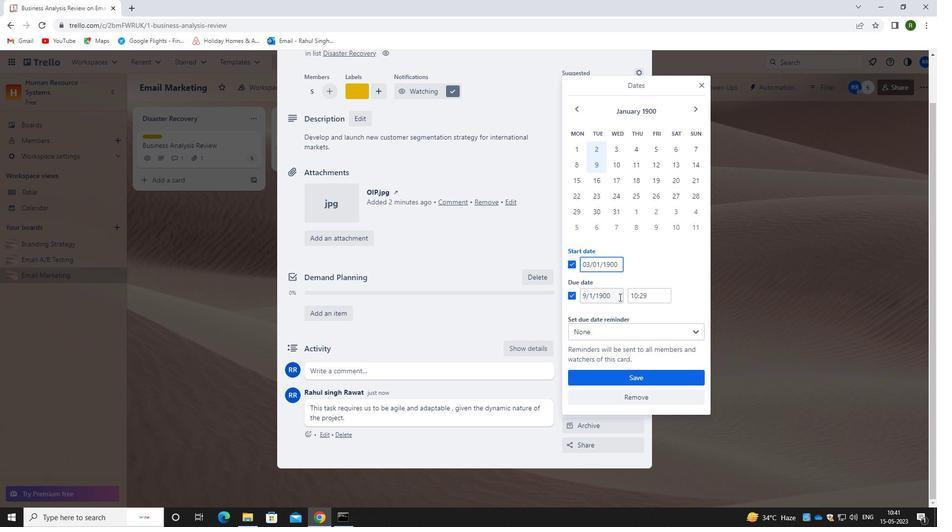 
Action: Mouse moved to (566, 310)
Screenshot: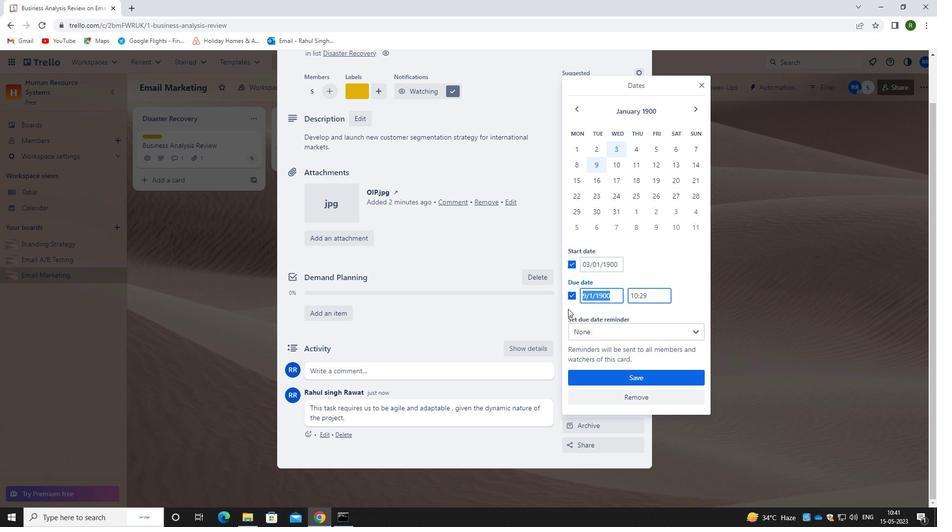 
Action: Key pressed 10/01/1900
Screenshot: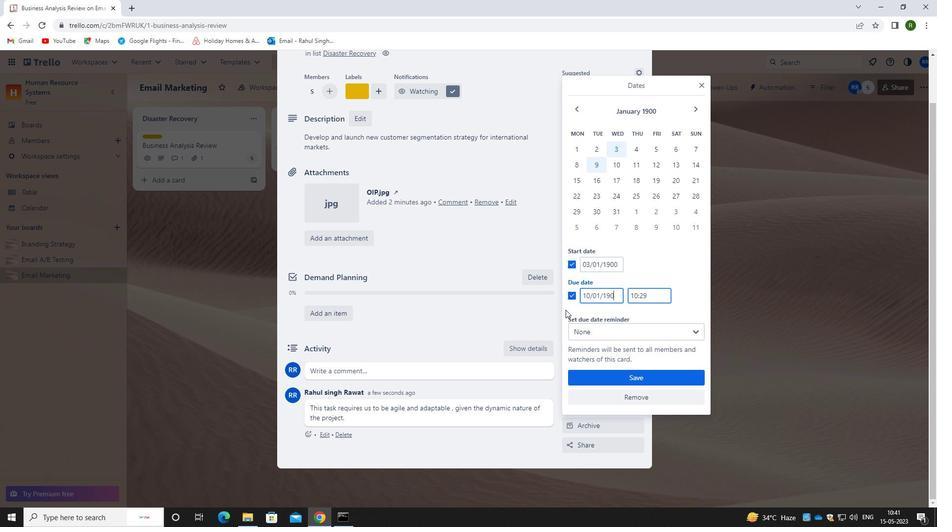 
Action: Mouse moved to (632, 377)
Screenshot: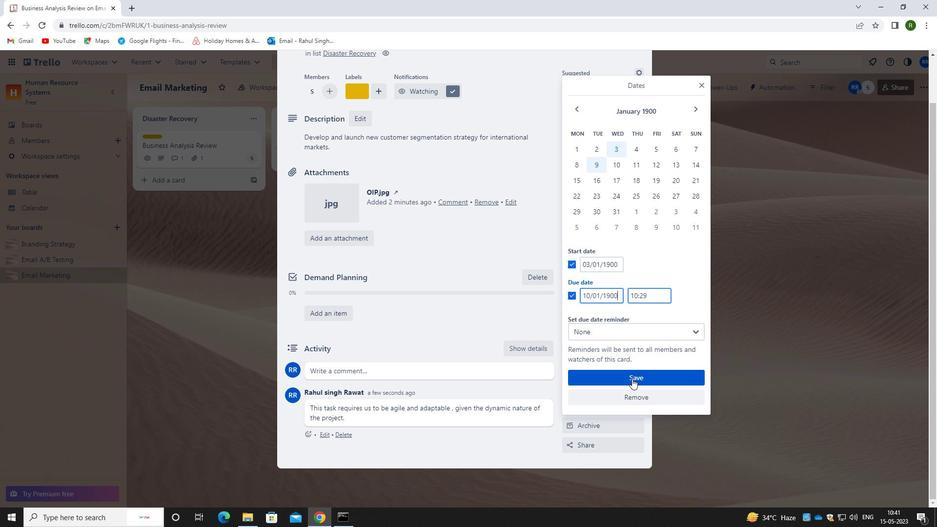 
Action: Mouse pressed left at (632, 377)
Screenshot: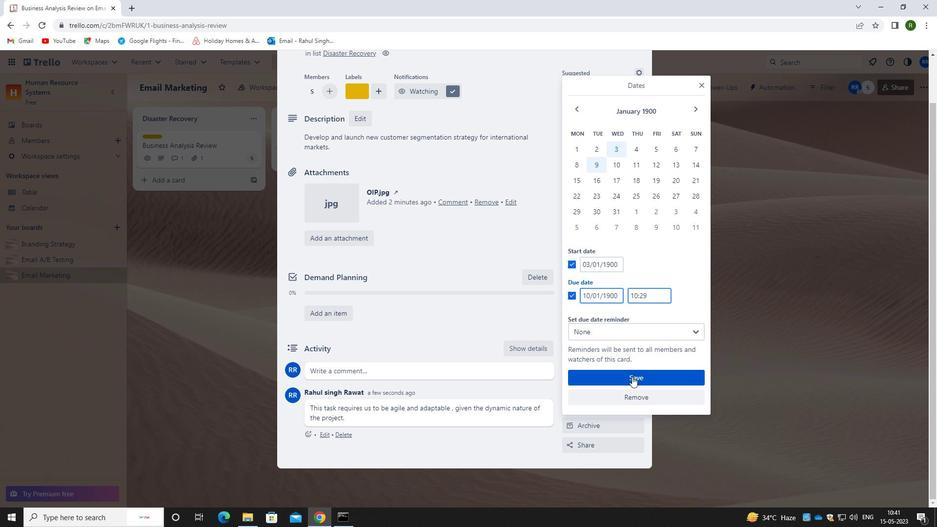 
Action: Mouse moved to (809, 264)
Screenshot: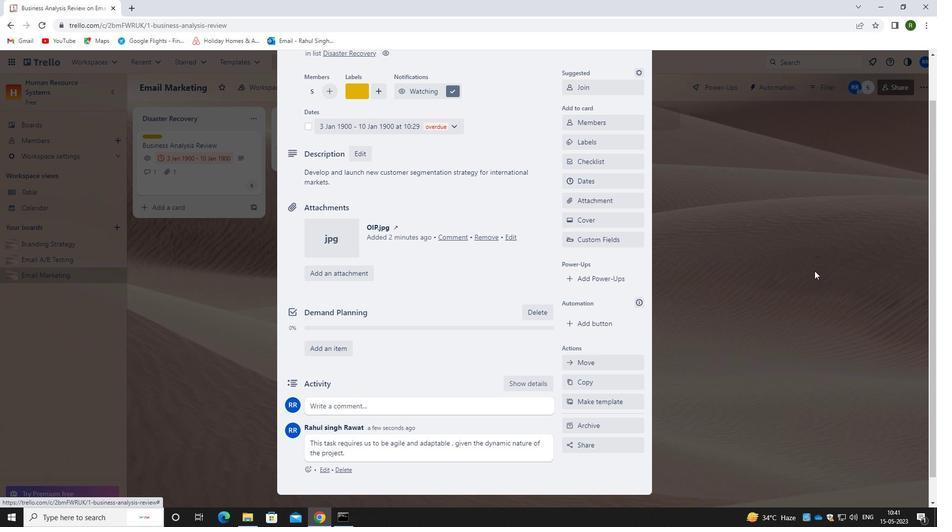 
Action: Mouse pressed left at (809, 264)
Screenshot: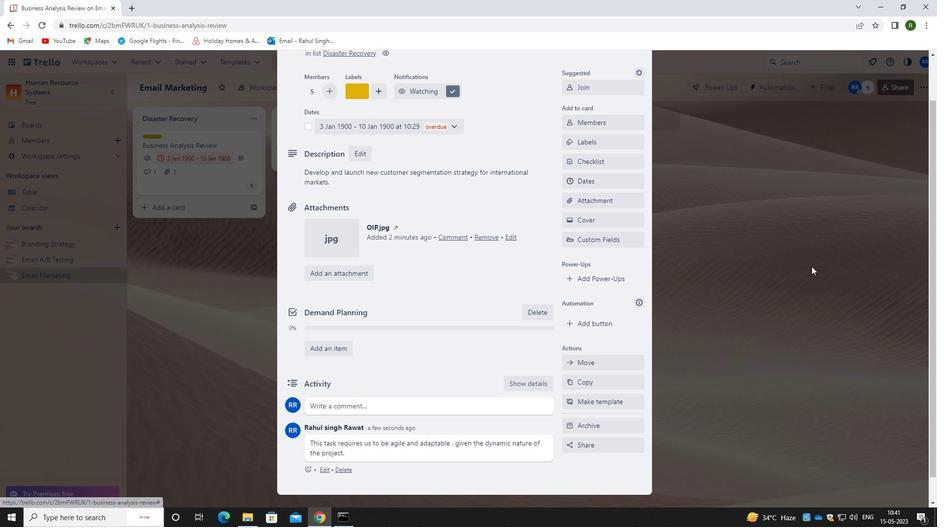 
Action: Mouse moved to (809, 264)
Screenshot: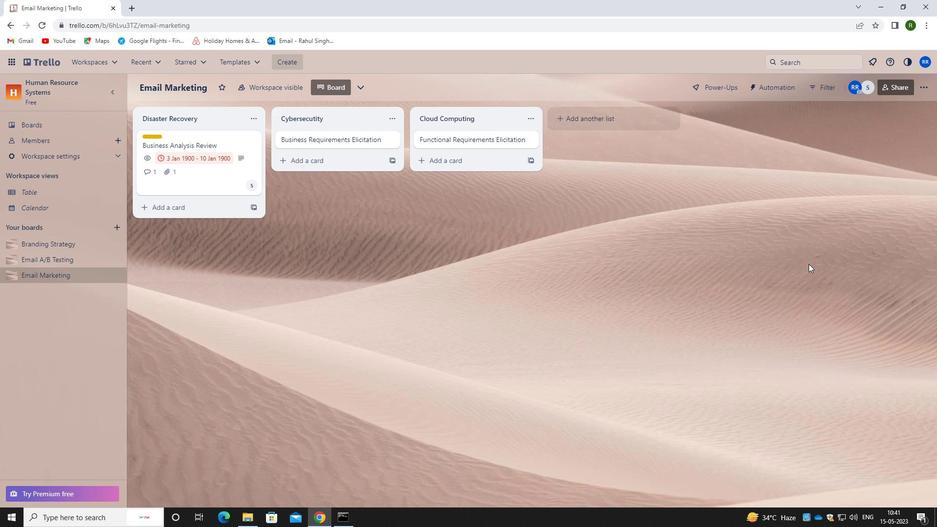 
